 Task: Add an event with the title Sales Team Strategy Review, date '2023/11/22', time 7:00 AM to 9:00 AMand add a description: The Sales Techniques training session is a comprehensive and interactive workshop designed to equip sales professionals with effective strategies, skills, and tactics to enhance their sales performance and achieve greater success in their roles. This session focuses on developing a deep understanding of customer needs, building strong relationships, and closing deals through persuasive and customer-centric approaches.Select event color  Sage . Add location for the event as: 123 Chateau de Chambord, Chambord, France, logged in from the account softage.3@softage.netand send the event invitation to softage.6@softage.net and softage.7@softage.net. Set a reminder for the event Doesn't repeat
Action: Mouse pressed left at (48, 94)
Screenshot: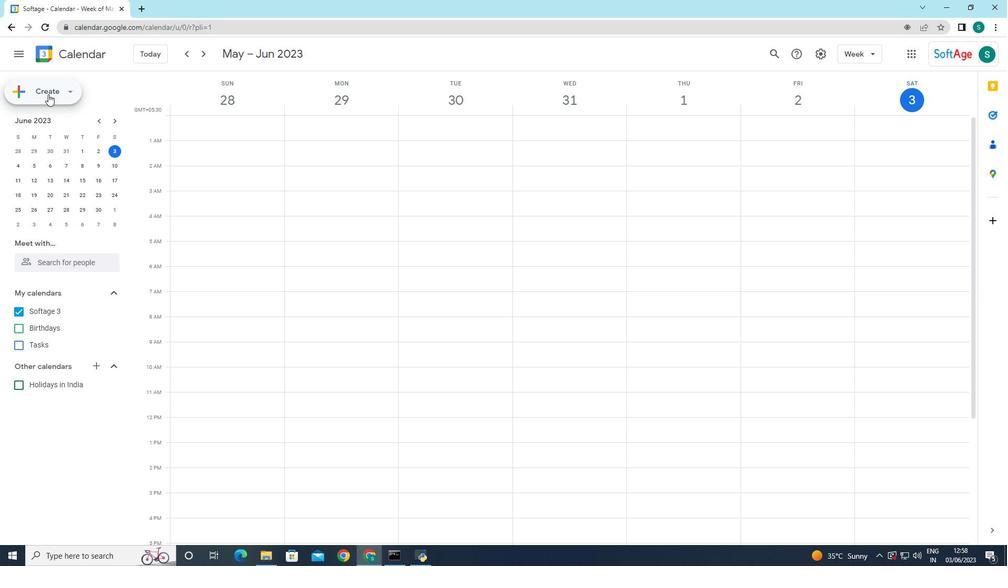 
Action: Mouse moved to (46, 116)
Screenshot: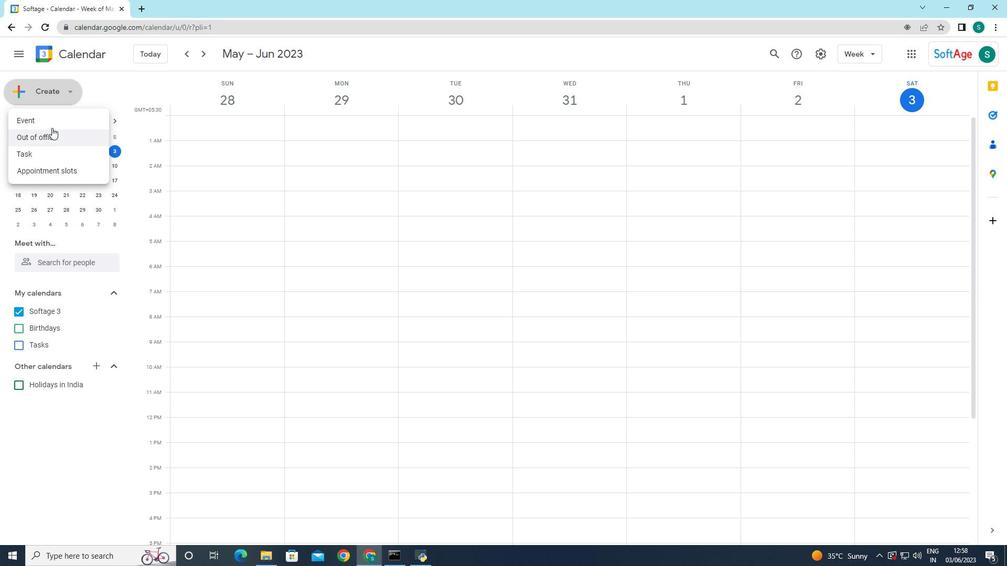 
Action: Mouse pressed left at (46, 116)
Screenshot: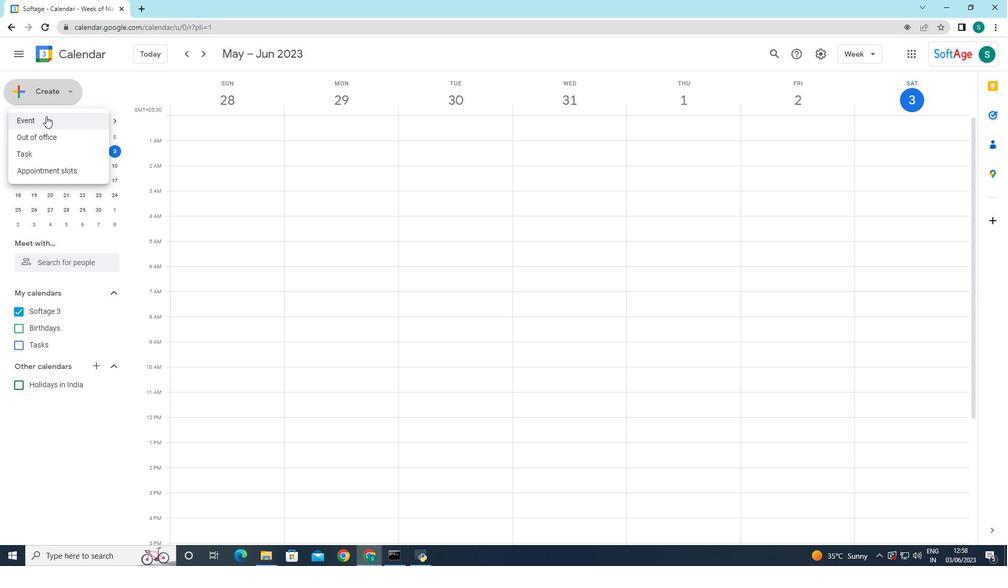 
Action: Mouse moved to (765, 503)
Screenshot: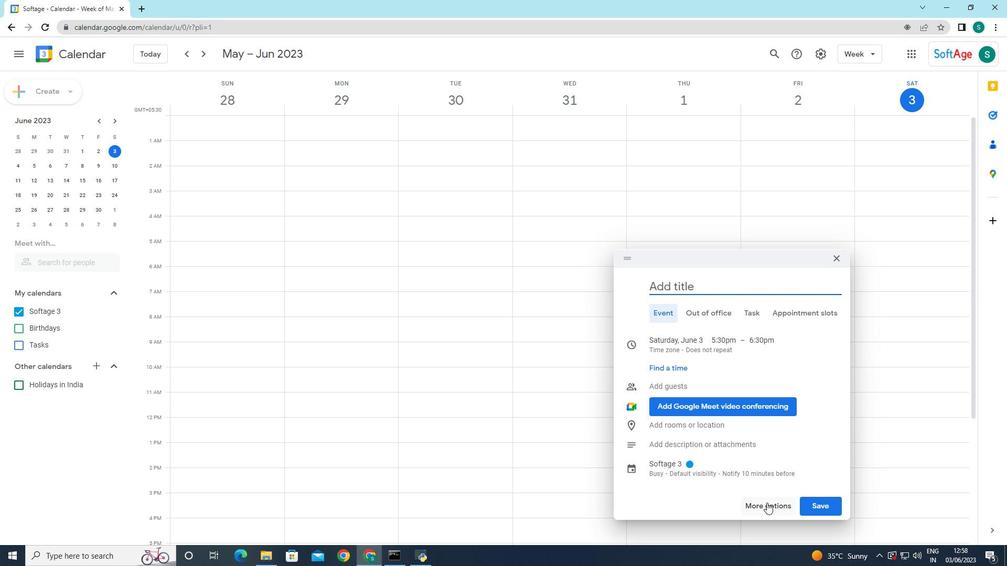 
Action: Mouse pressed left at (765, 503)
Screenshot: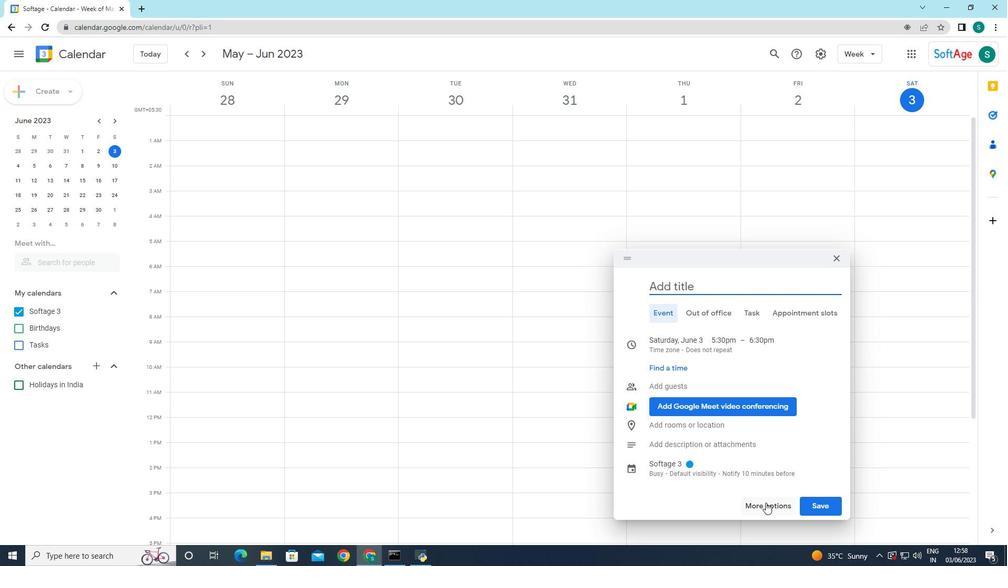 
Action: Mouse moved to (74, 60)
Screenshot: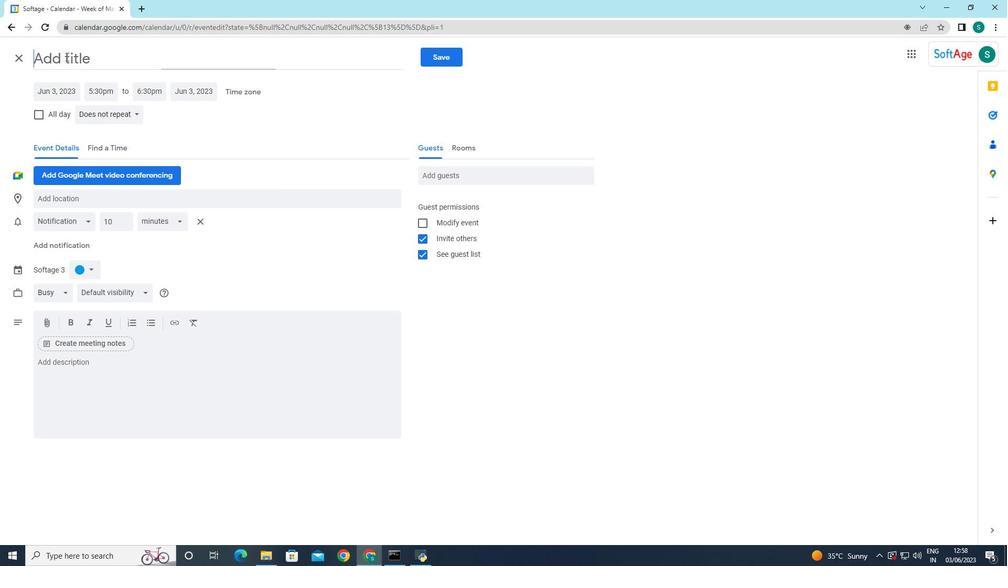 
Action: Mouse pressed left at (74, 60)
Screenshot: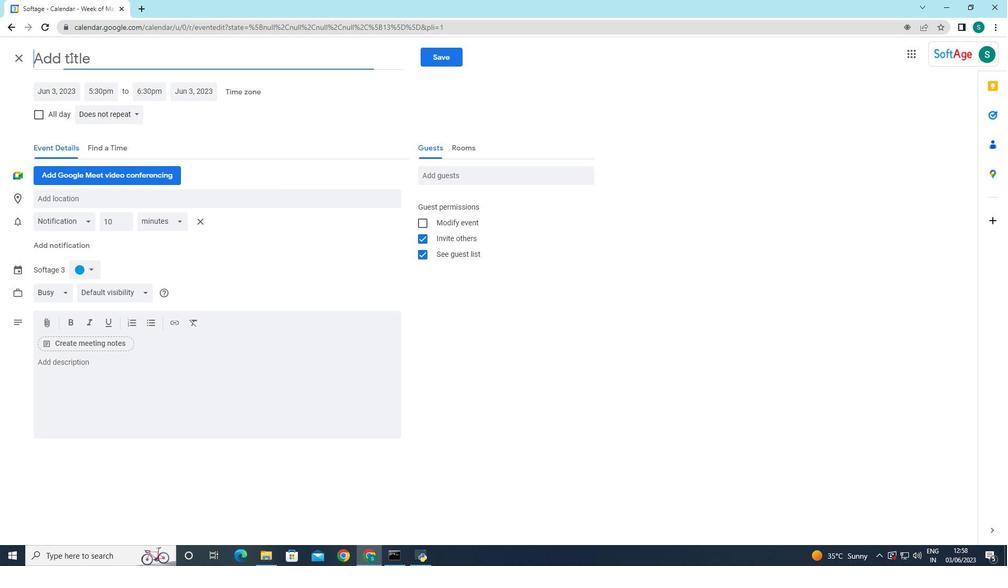 
Action: Mouse moved to (75, 60)
Screenshot: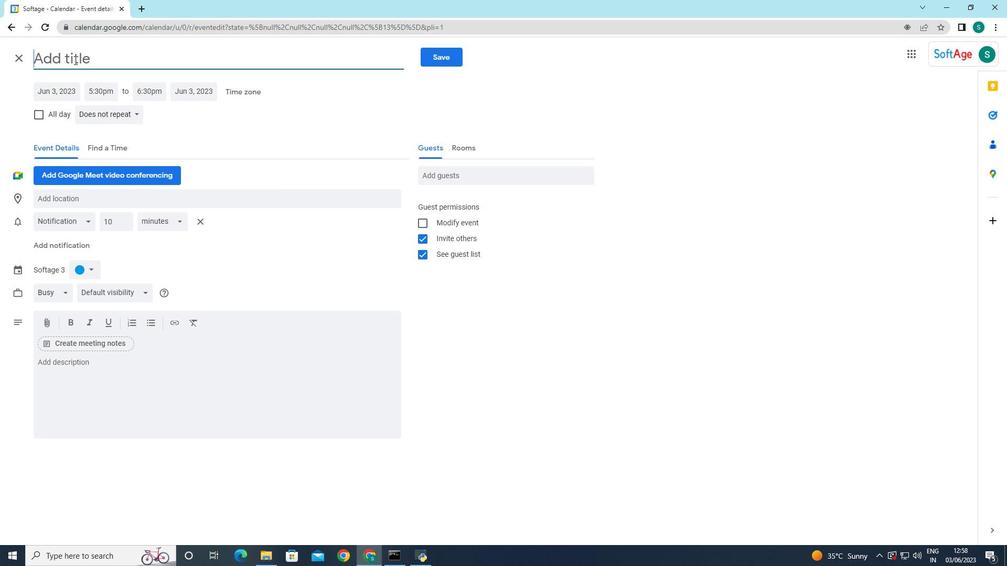 
Action: Key pressed <Key.caps_lock>S<Key.caps_lock>ales<Key.space><Key.caps_lock>TE<Key.backspace><Key.caps_lock>eam<Key.space><Key.caps_lock>ST<Key.backspace><Key.caps_lock>r<Key.backspace>trategy<Key.space><Key.caps_lock>R<Key.caps_lock>eview
Screenshot: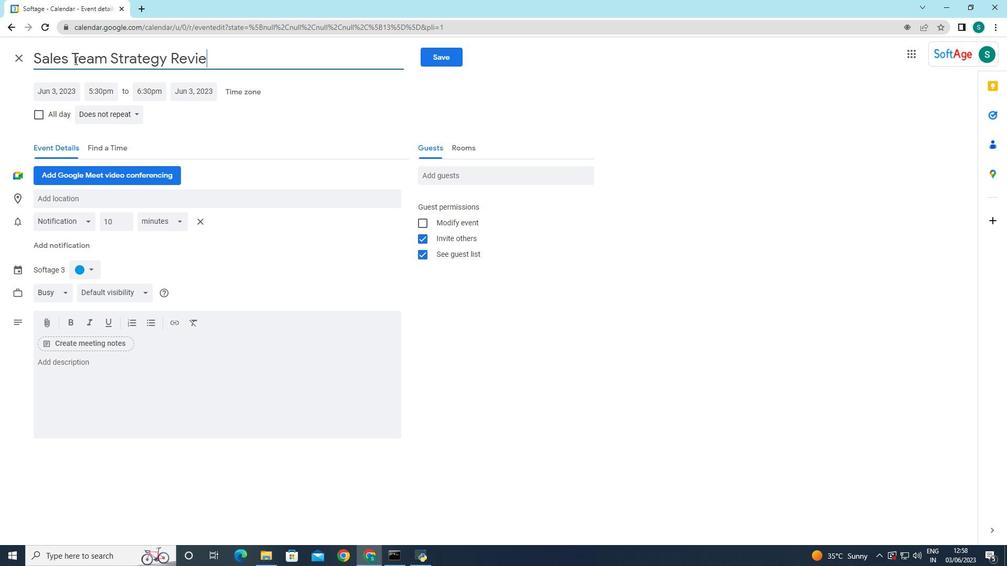 
Action: Mouse moved to (57, 90)
Screenshot: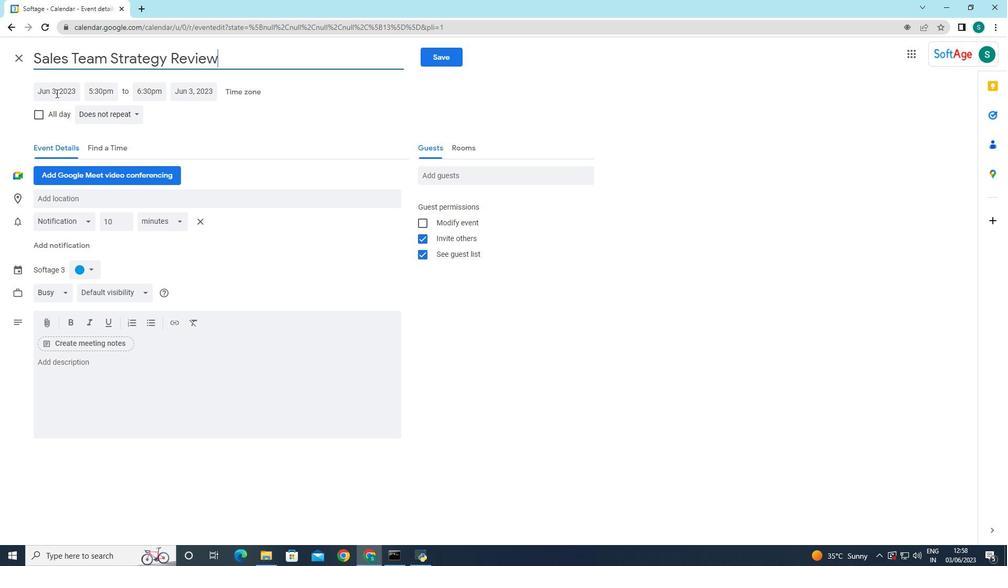 
Action: Mouse pressed left at (57, 90)
Screenshot: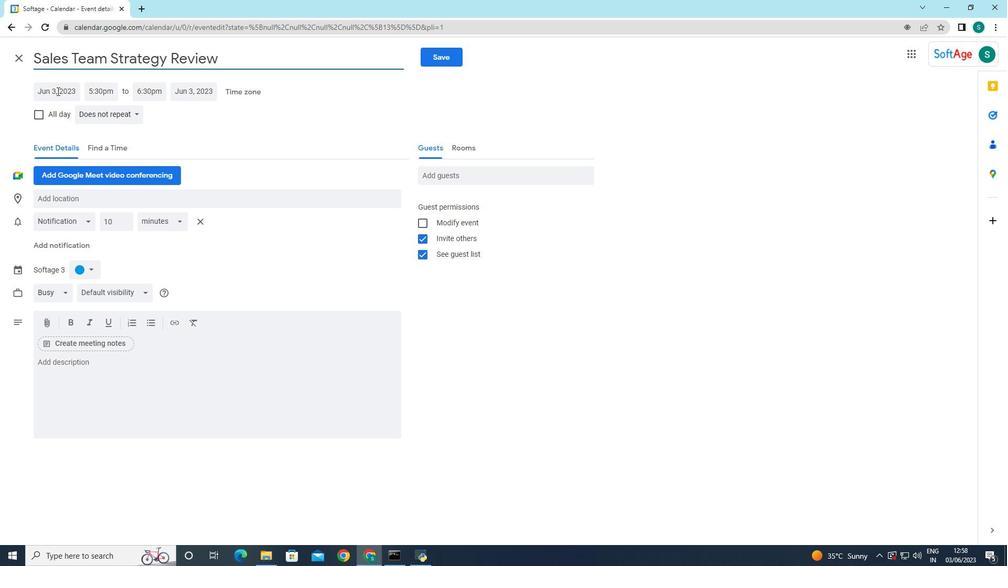 
Action: Mouse moved to (169, 114)
Screenshot: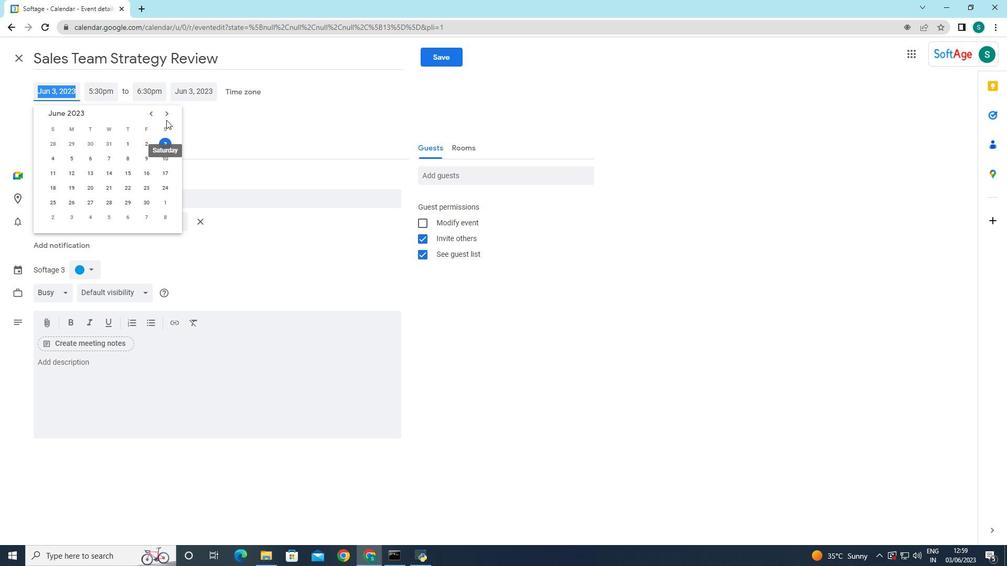 
Action: Mouse pressed left at (169, 114)
Screenshot: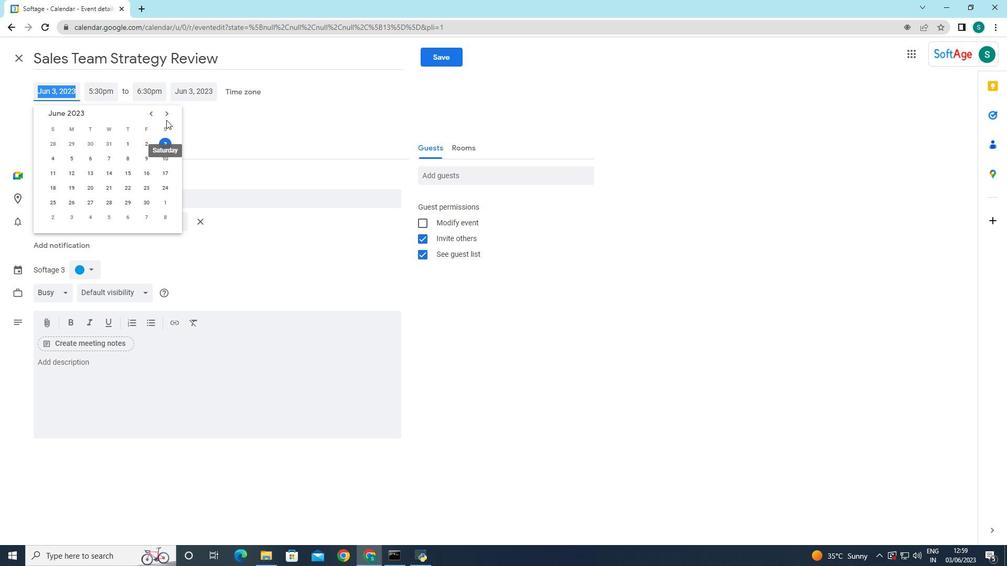 
Action: Mouse pressed left at (169, 114)
Screenshot: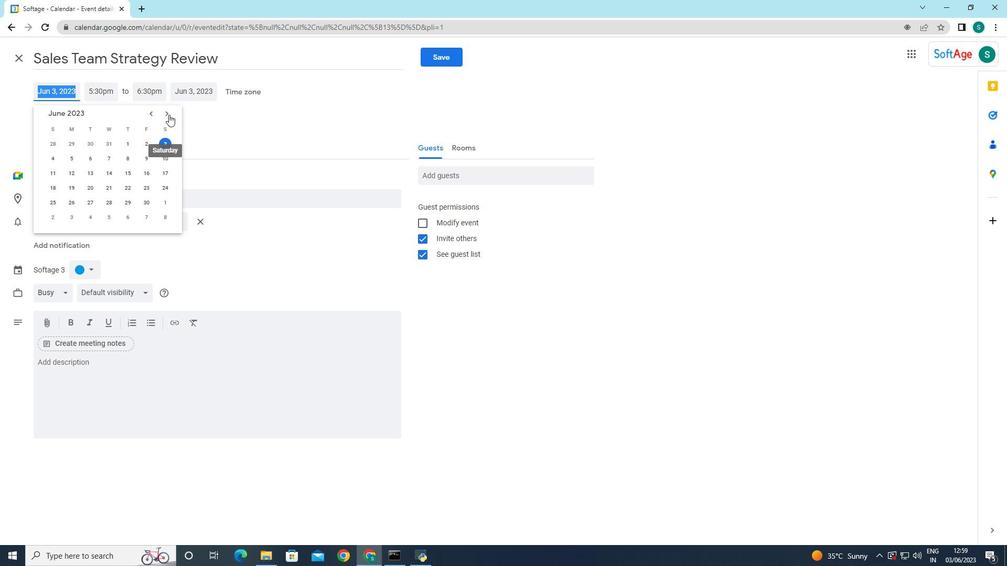 
Action: Mouse pressed left at (169, 114)
Screenshot: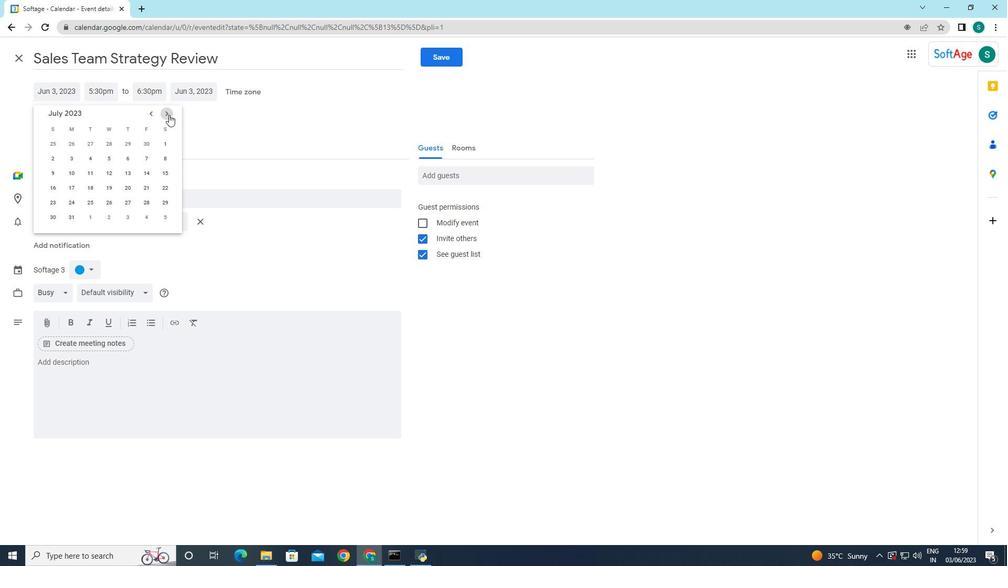 
Action: Mouse pressed left at (169, 114)
Screenshot: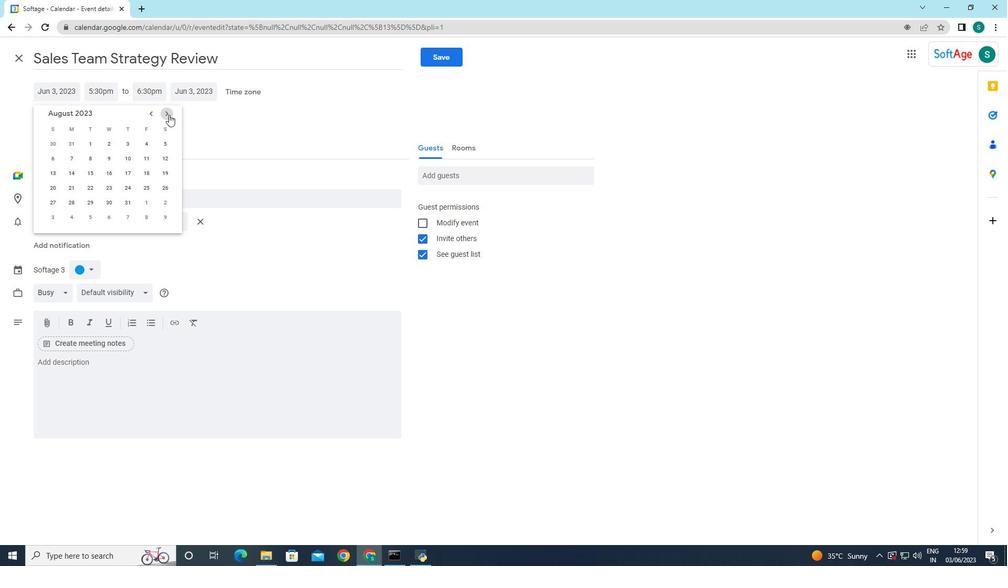 
Action: Mouse moved to (169, 115)
Screenshot: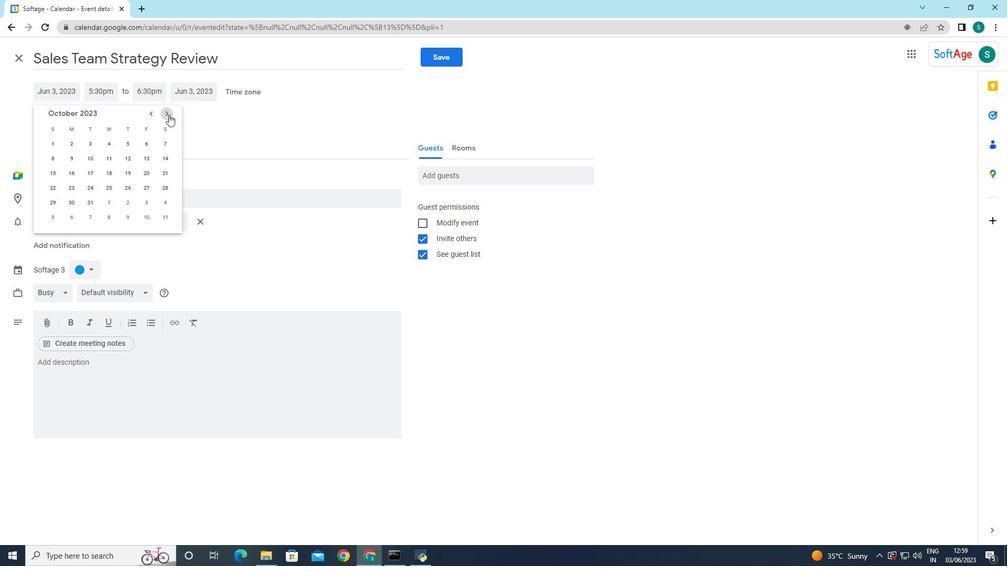 
Action: Mouse pressed left at (169, 115)
Screenshot: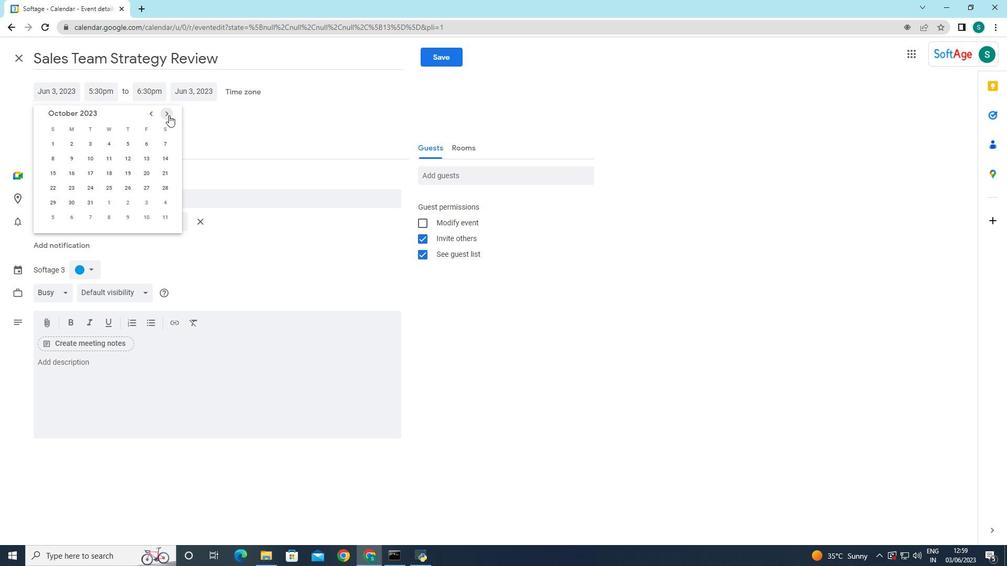 
Action: Mouse moved to (111, 187)
Screenshot: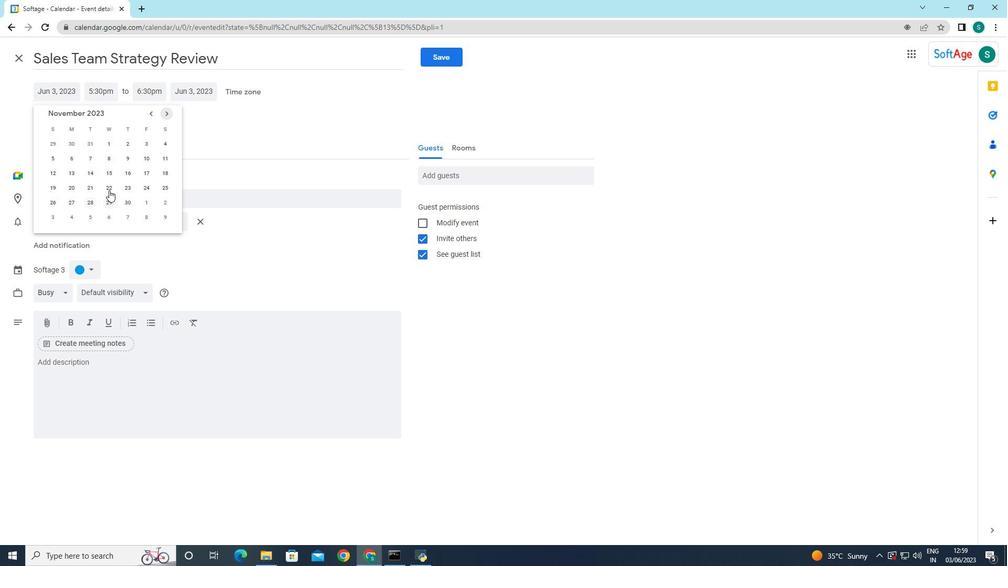 
Action: Mouse pressed left at (111, 187)
Screenshot: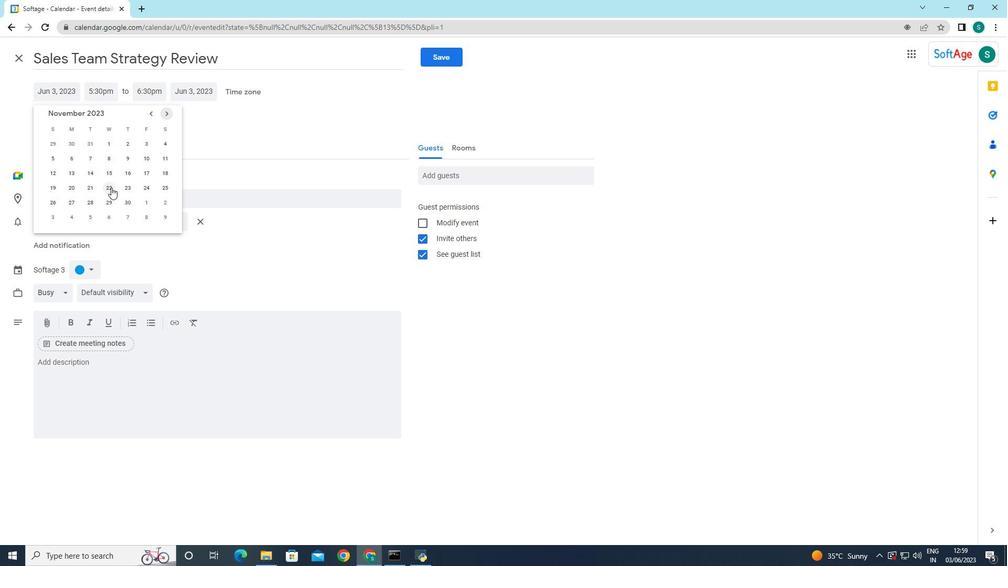 
Action: Mouse moved to (112, 92)
Screenshot: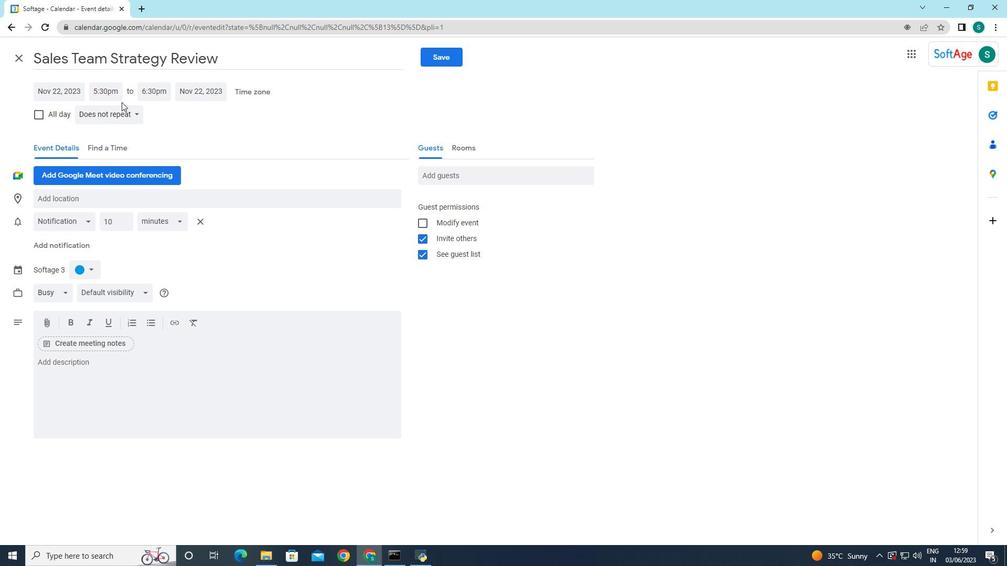 
Action: Mouse pressed left at (112, 92)
Screenshot: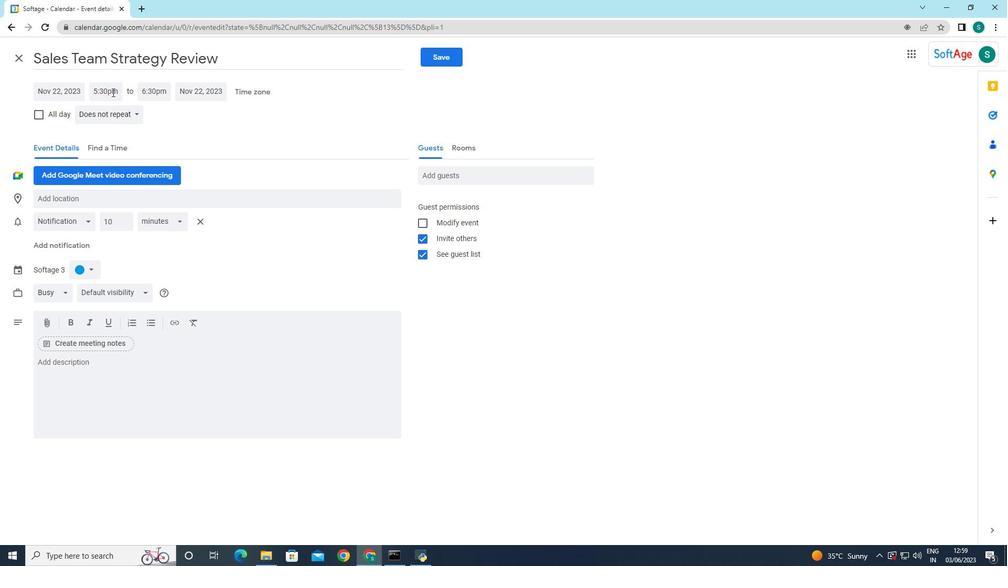 
Action: Mouse moved to (129, 182)
Screenshot: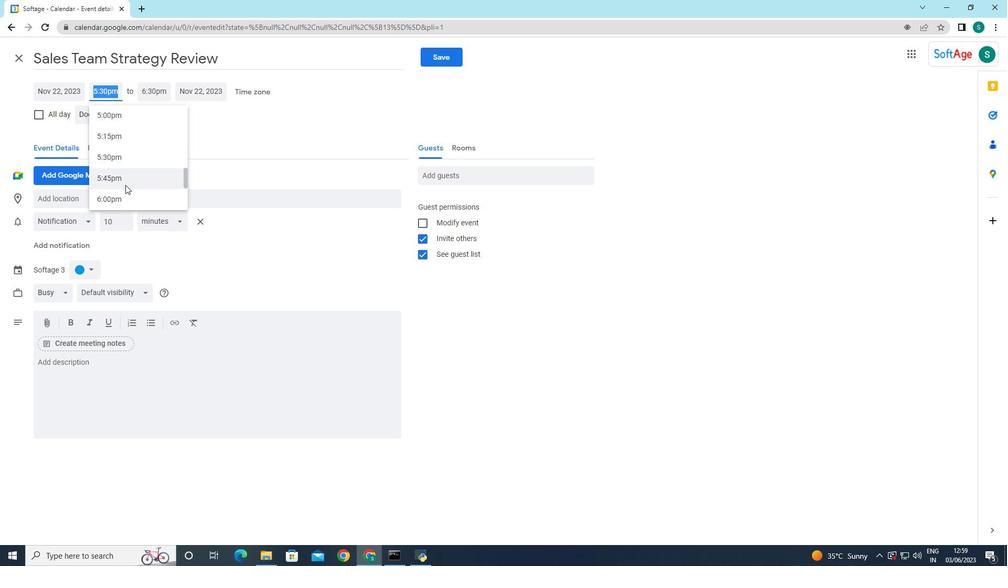 
Action: Mouse scrolled (129, 183) with delta (0, 0)
Screenshot: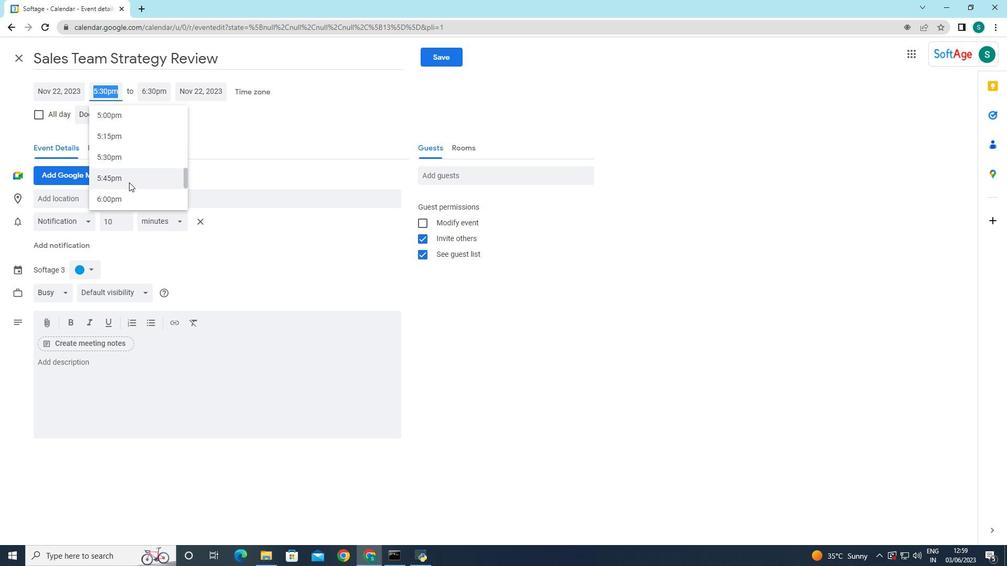 
Action: Mouse scrolled (129, 183) with delta (0, 0)
Screenshot: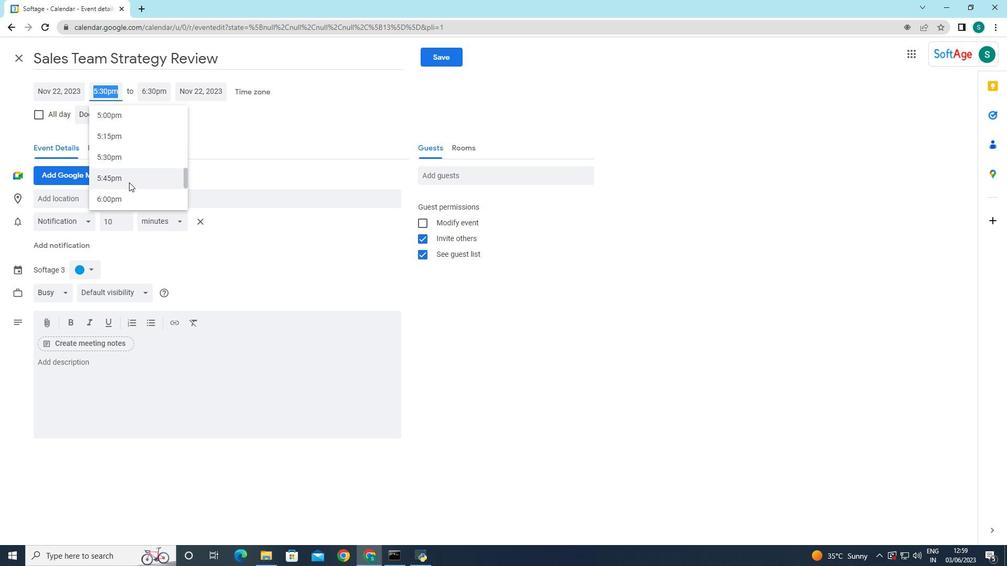 
Action: Mouse moved to (129, 181)
Screenshot: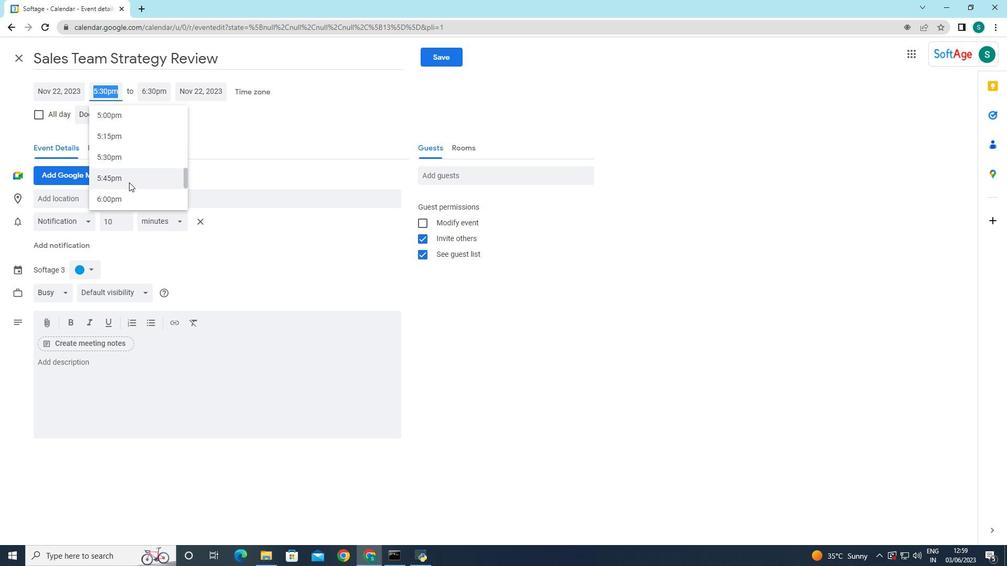 
Action: Mouse scrolled (129, 181) with delta (0, 0)
Screenshot: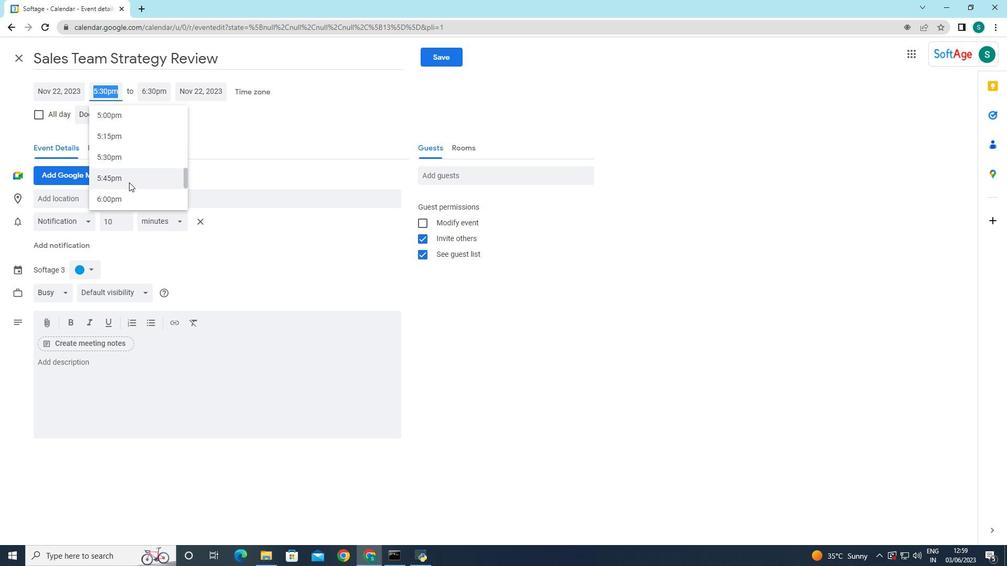 
Action: Mouse moved to (126, 169)
Screenshot: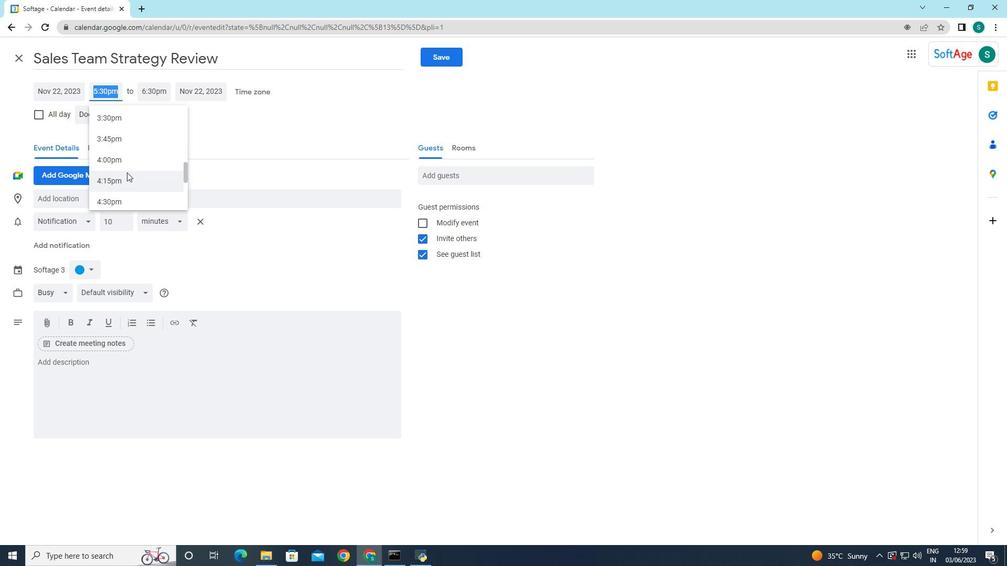 
Action: Mouse scrolled (126, 170) with delta (0, 0)
Screenshot: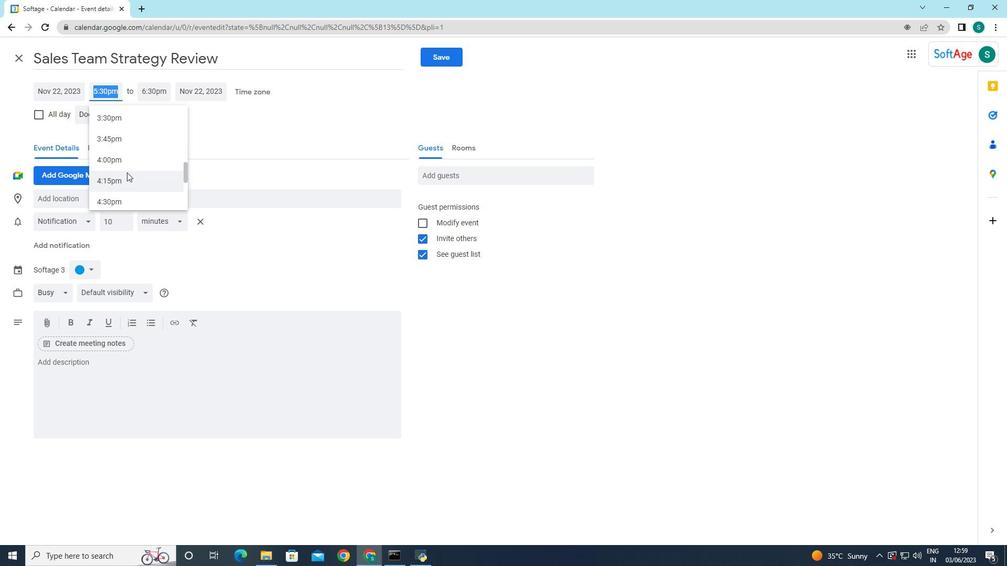 
Action: Mouse scrolled (126, 170) with delta (0, 0)
Screenshot: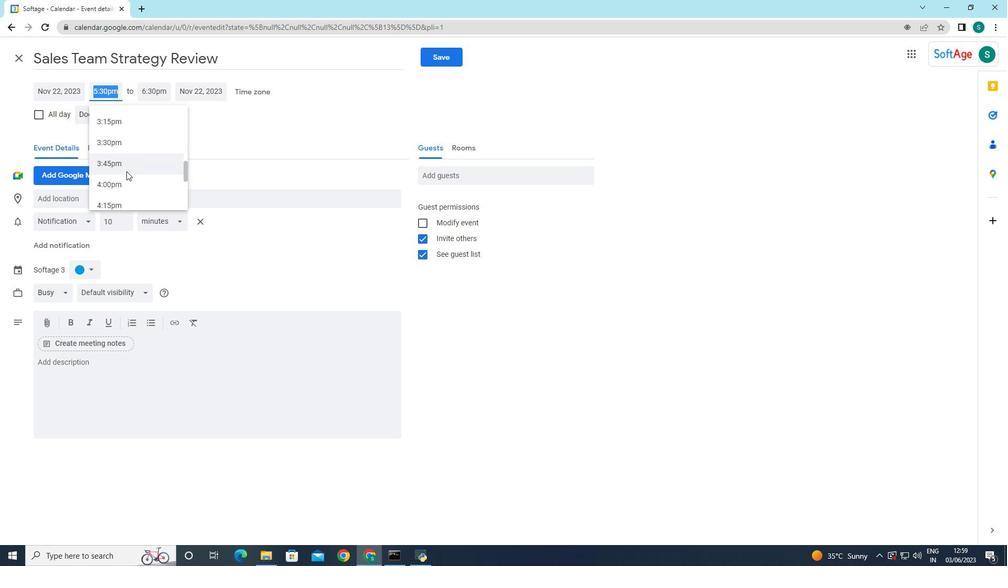 
Action: Mouse scrolled (126, 170) with delta (0, 0)
Screenshot: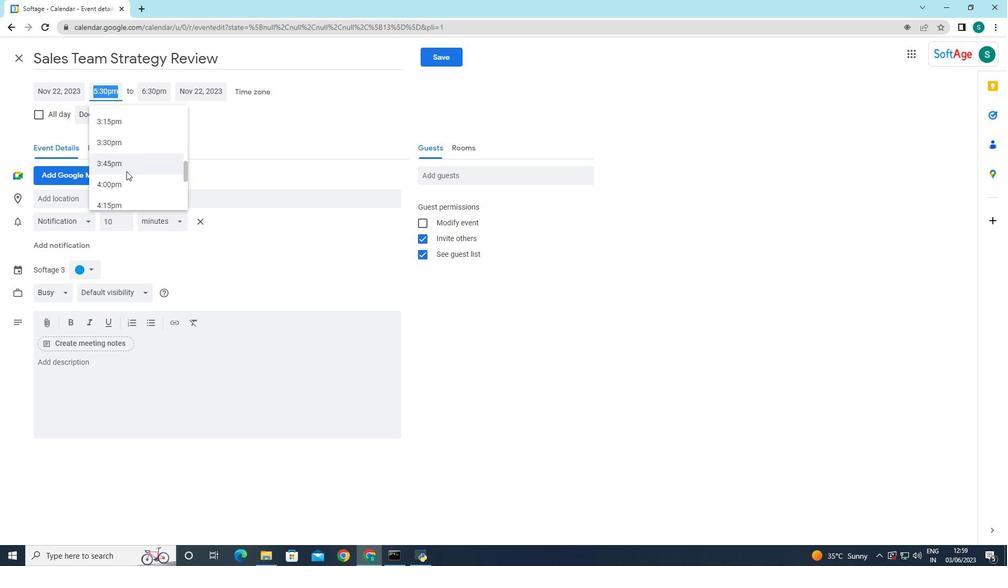 
Action: Mouse scrolled (126, 170) with delta (0, 0)
Screenshot: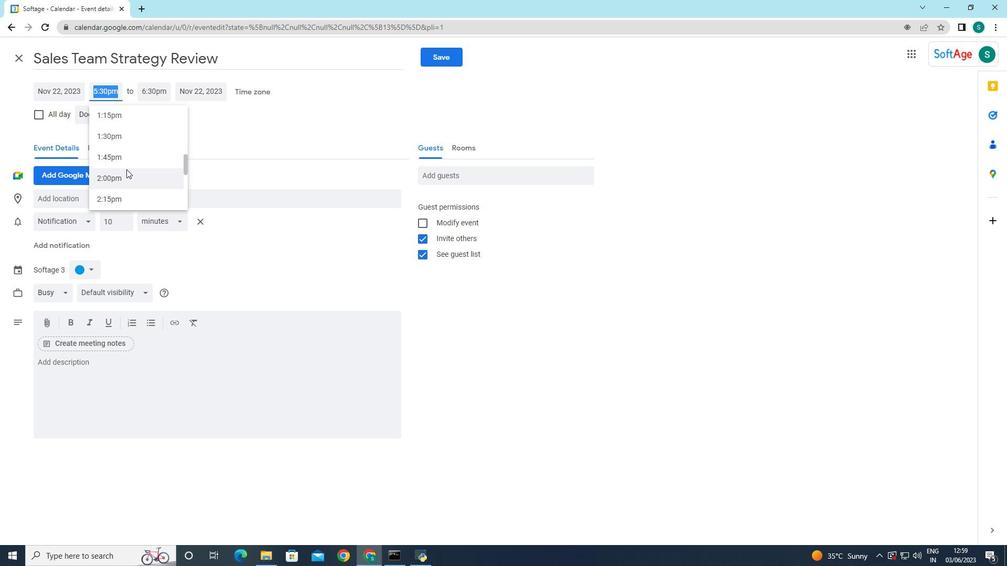 
Action: Mouse scrolled (126, 170) with delta (0, 0)
Screenshot: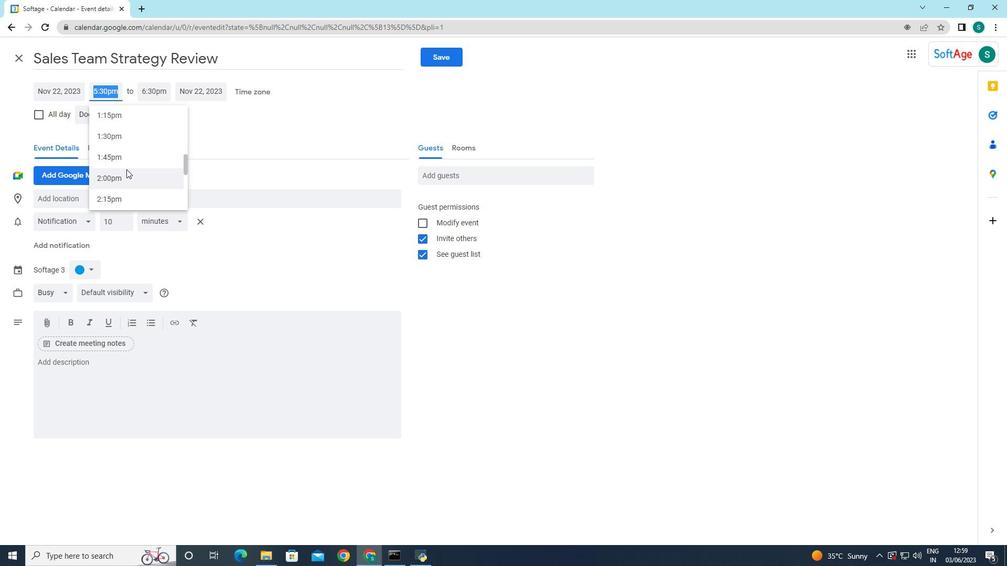 
Action: Mouse scrolled (126, 170) with delta (0, 0)
Screenshot: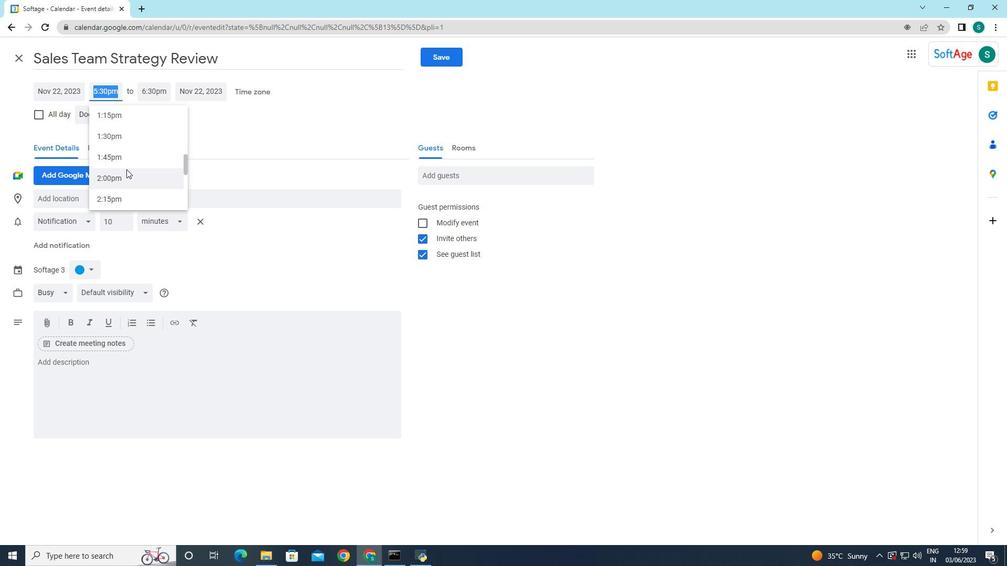 
Action: Mouse scrolled (126, 170) with delta (0, 0)
Screenshot: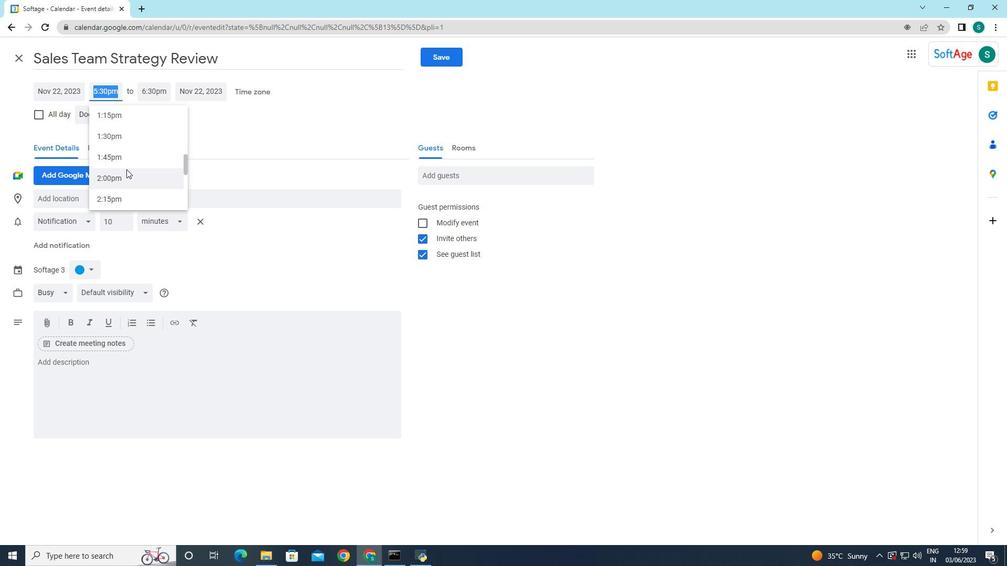 
Action: Mouse scrolled (126, 170) with delta (0, 0)
Screenshot: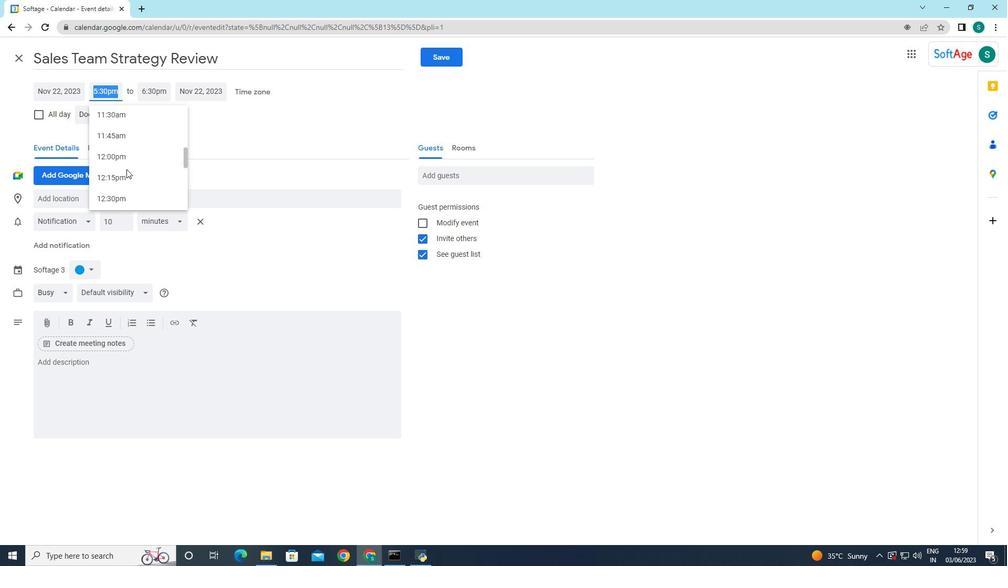 
Action: Mouse scrolled (126, 170) with delta (0, 0)
Screenshot: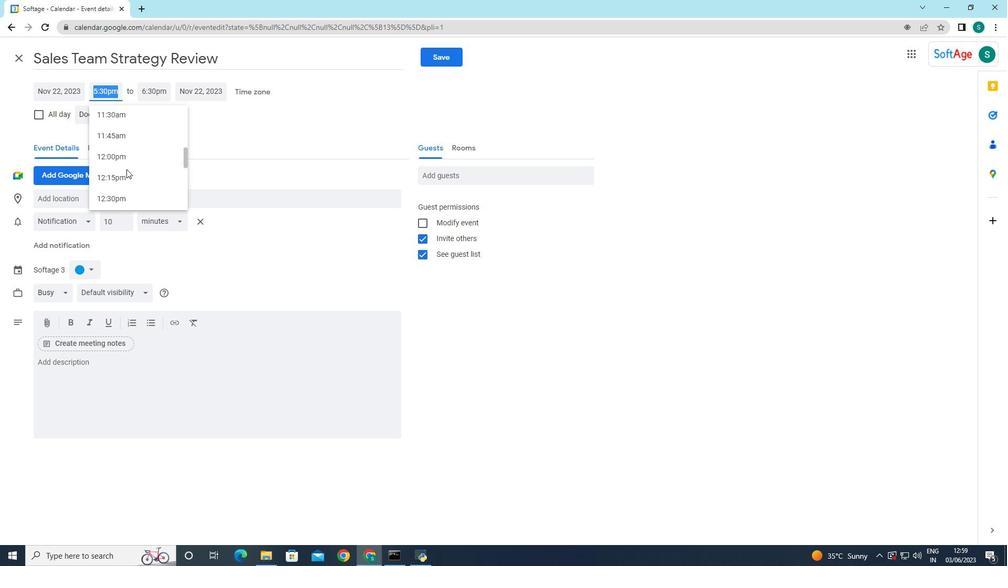 
Action: Mouse scrolled (126, 170) with delta (0, 0)
Screenshot: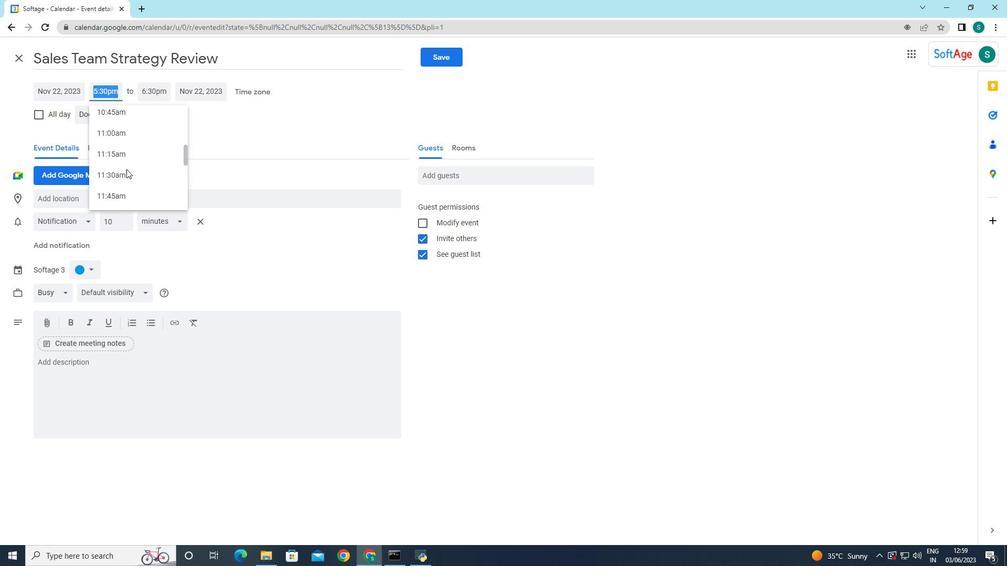 
Action: Mouse moved to (120, 165)
Screenshot: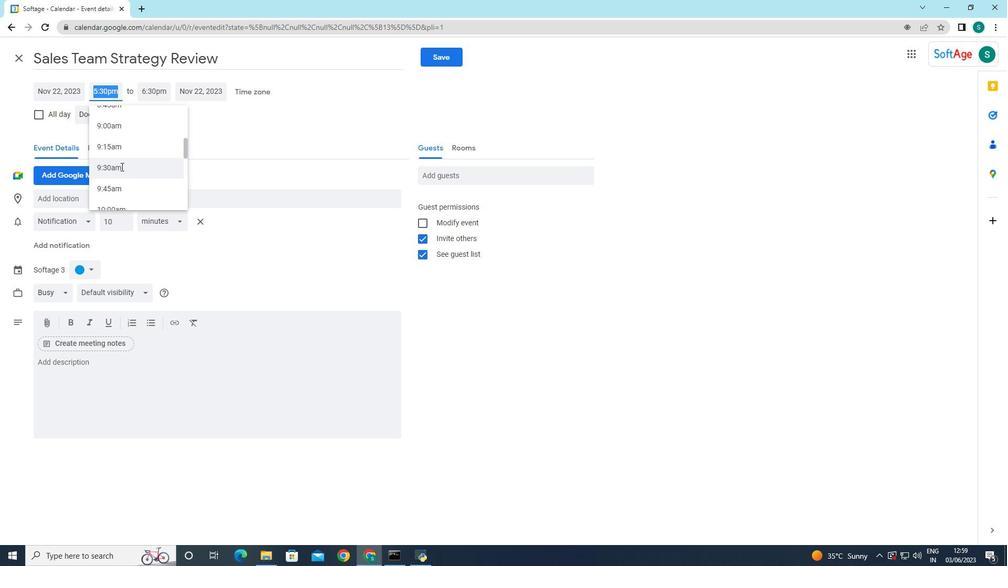 
Action: Mouse scrolled (120, 165) with delta (0, 0)
Screenshot: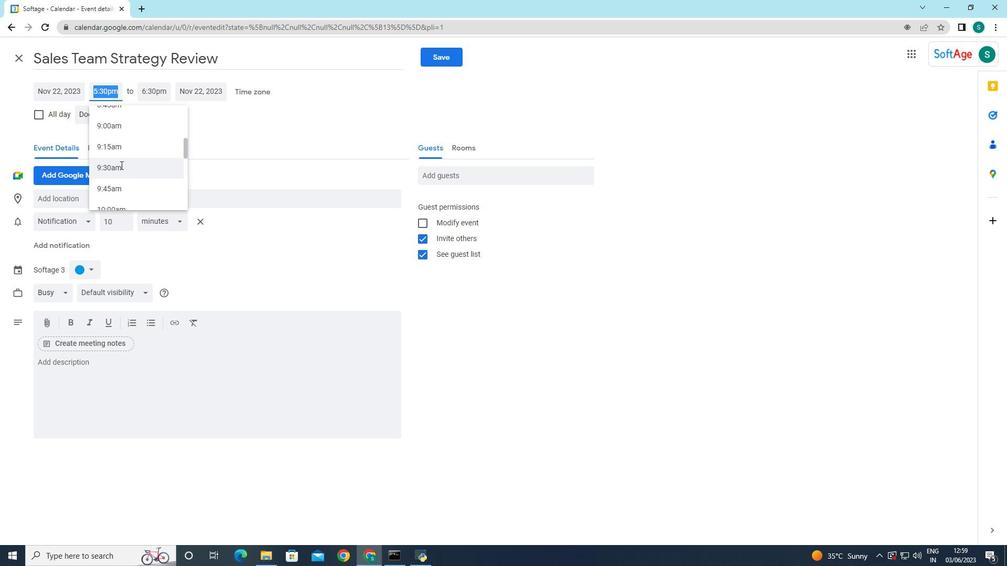 
Action: Mouse scrolled (120, 165) with delta (0, 0)
Screenshot: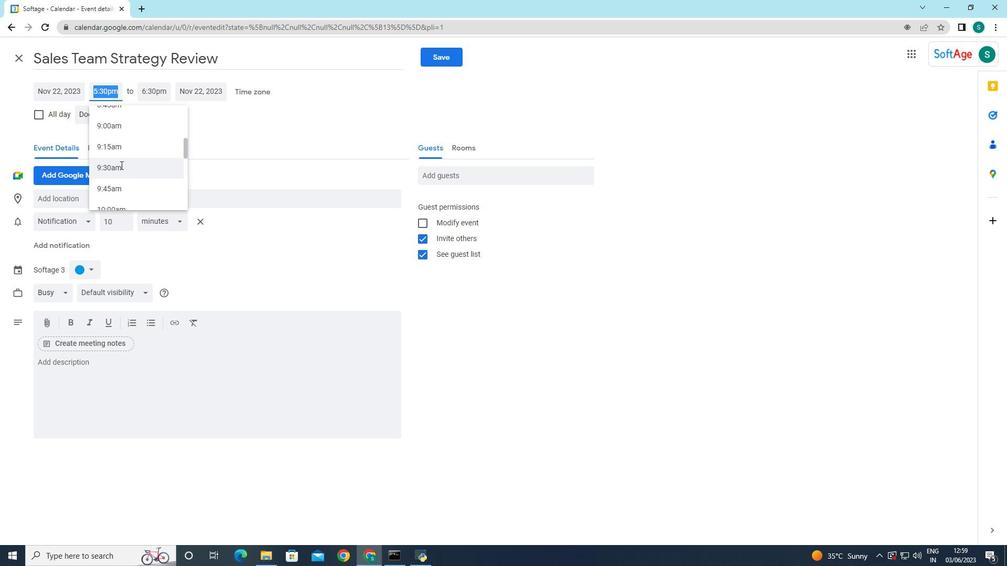 
Action: Mouse moved to (113, 149)
Screenshot: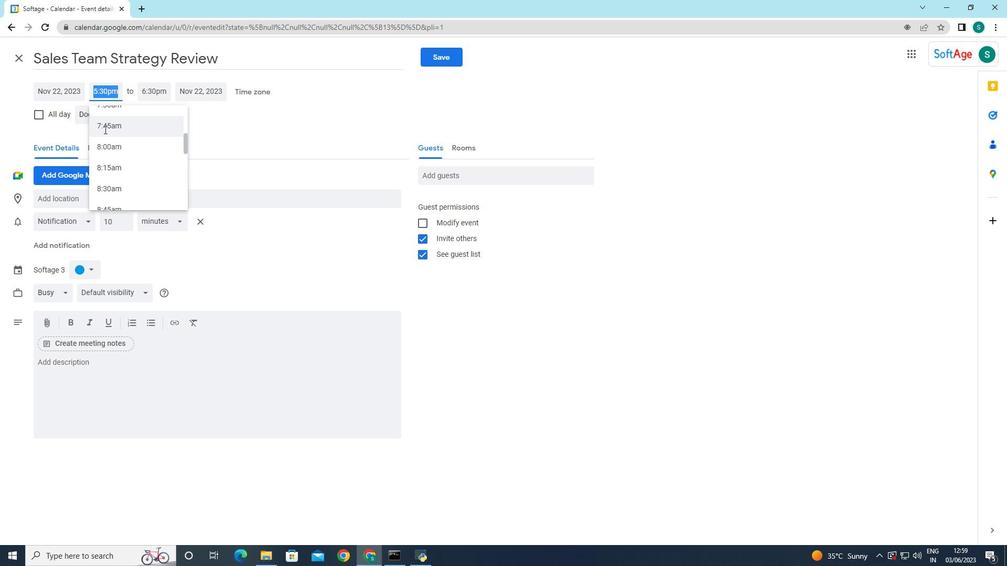 
Action: Mouse scrolled (104, 130) with delta (0, 0)
Screenshot: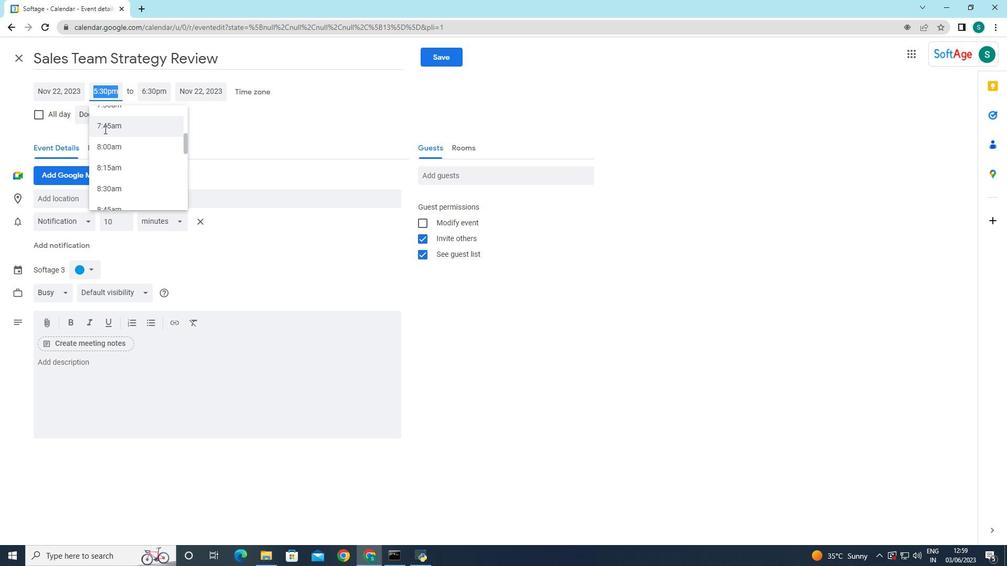 
Action: Mouse moved to (113, 149)
Screenshot: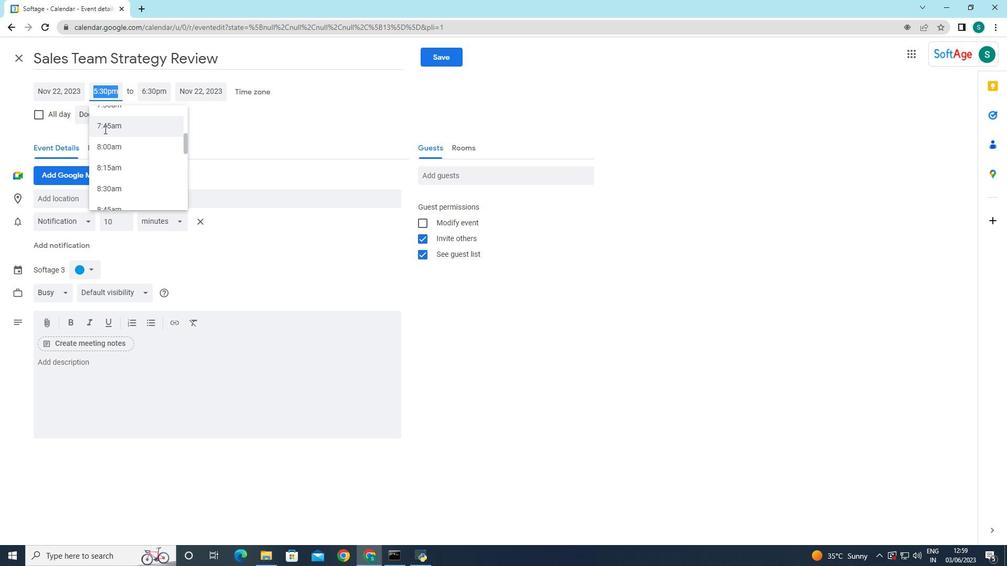 
Action: Mouse scrolled (104, 130) with delta (0, 0)
Screenshot: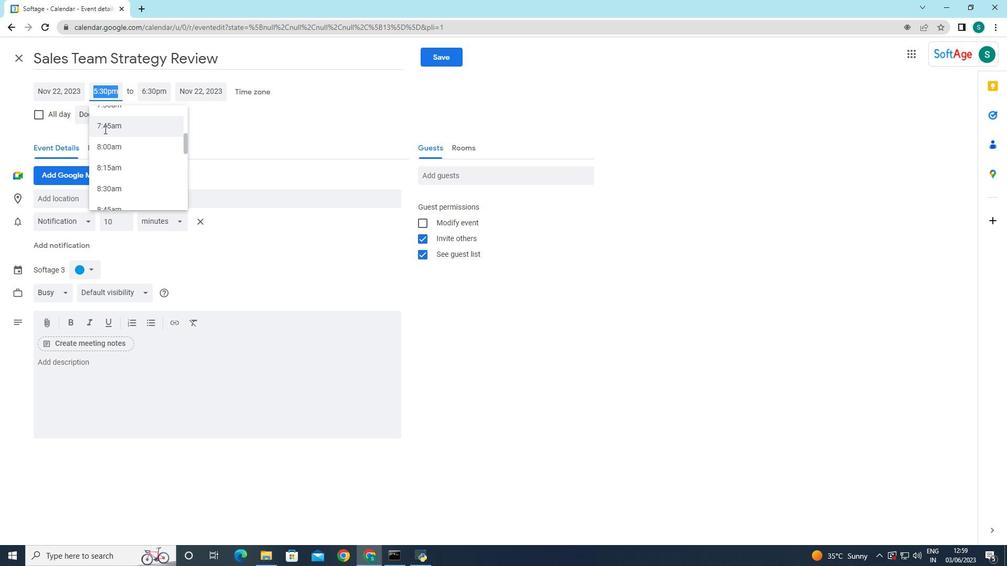 
Action: Mouse moved to (114, 145)
Screenshot: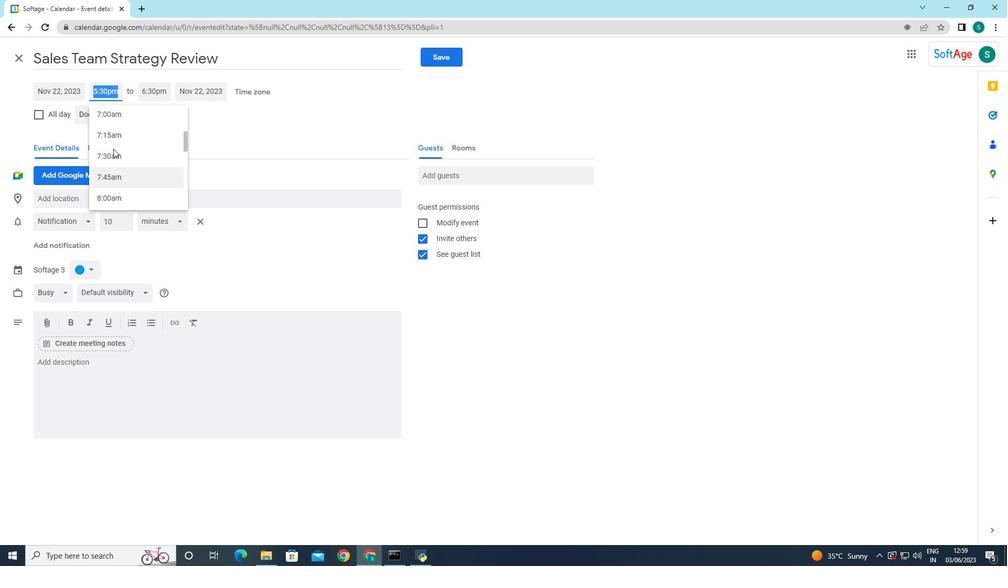 
Action: Mouse scrolled (114, 145) with delta (0, 0)
Screenshot: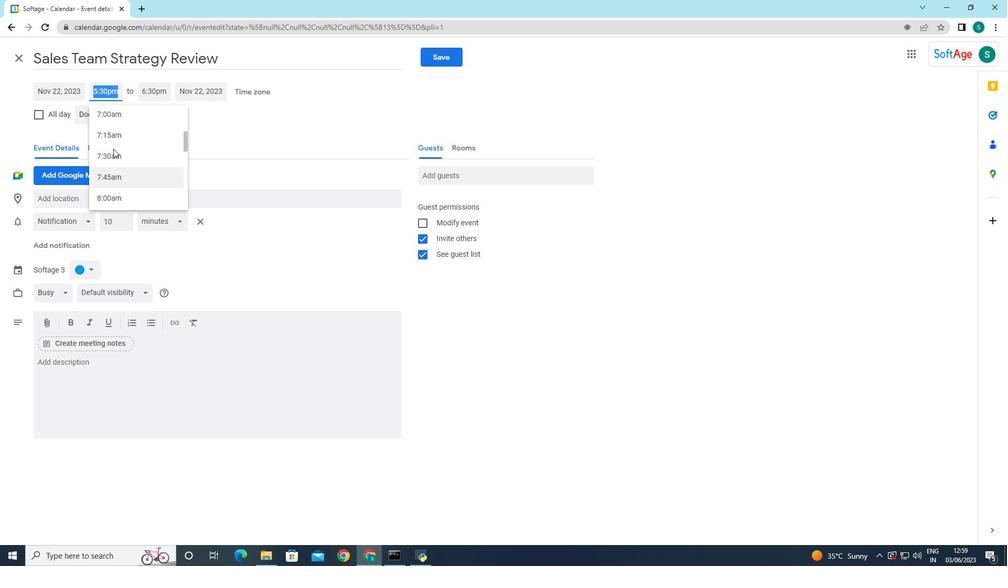 
Action: Mouse moved to (114, 172)
Screenshot: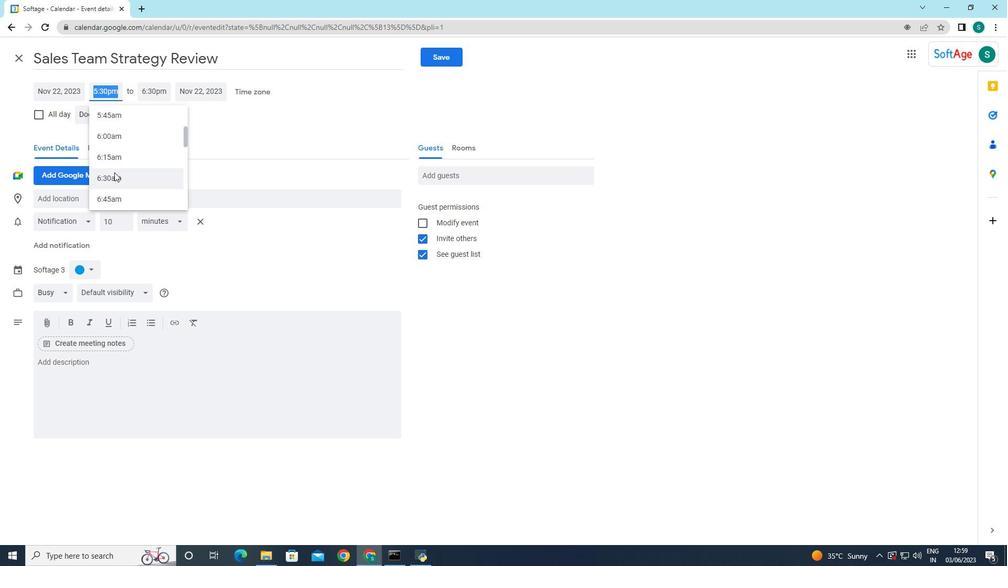 
Action: Mouse scrolled (114, 172) with delta (0, 0)
Screenshot: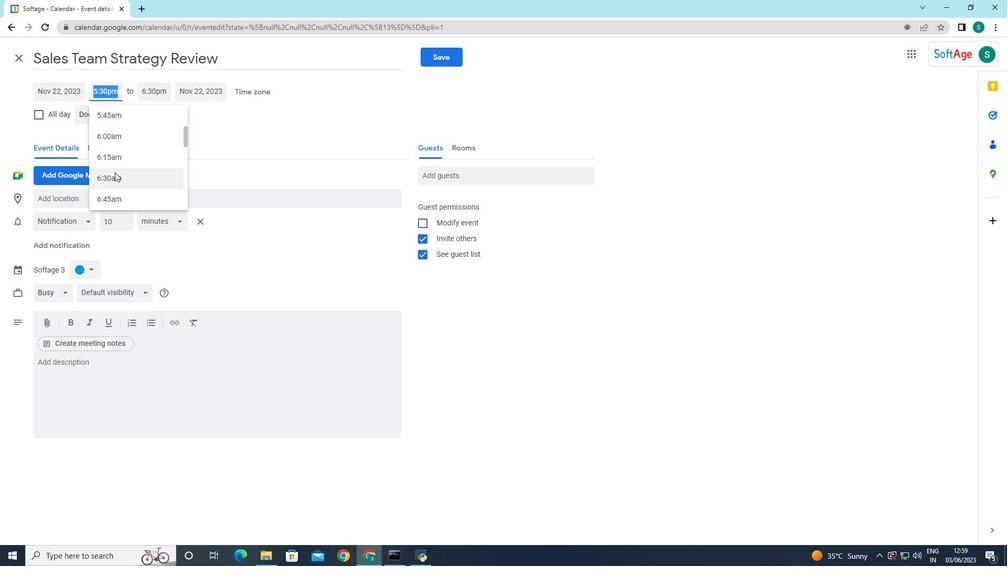 
Action: Mouse moved to (114, 171)
Screenshot: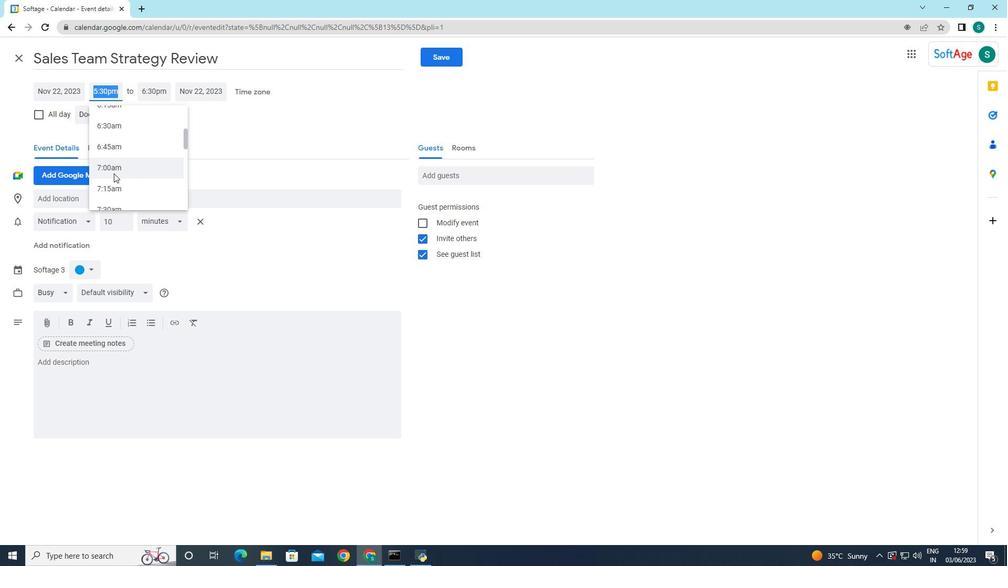 
Action: Mouse pressed left at (114, 171)
Screenshot: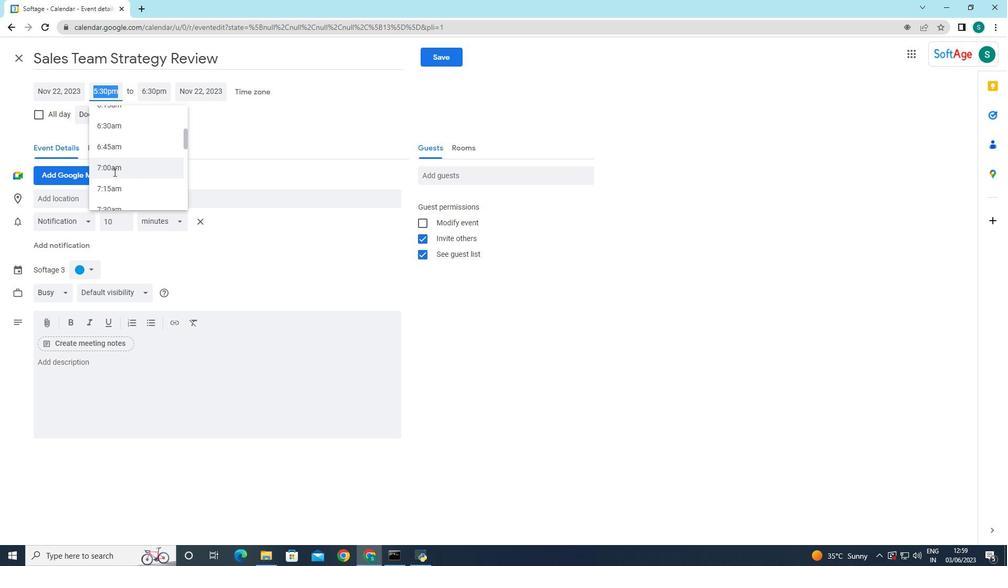 
Action: Mouse moved to (148, 87)
Screenshot: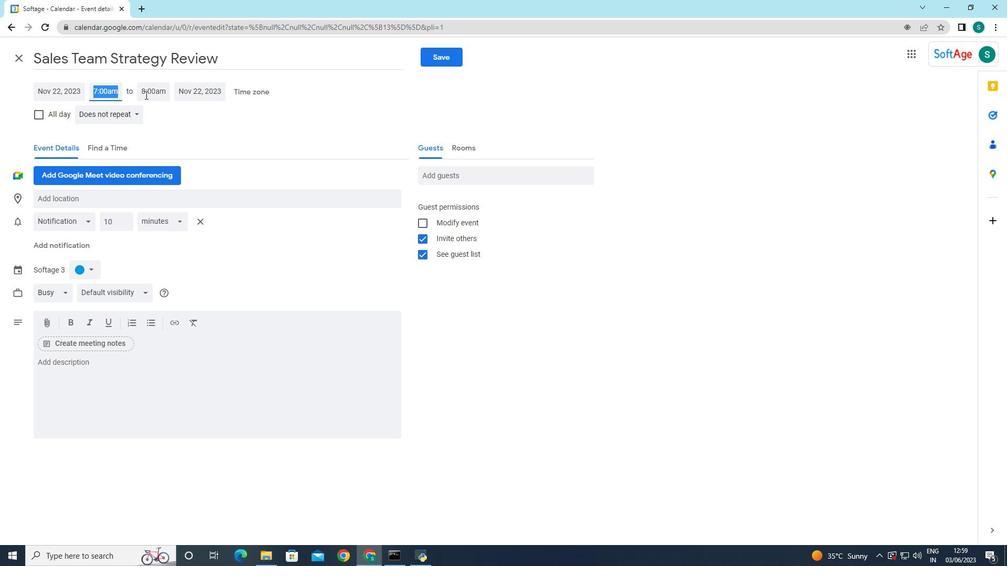
Action: Mouse pressed left at (148, 87)
Screenshot: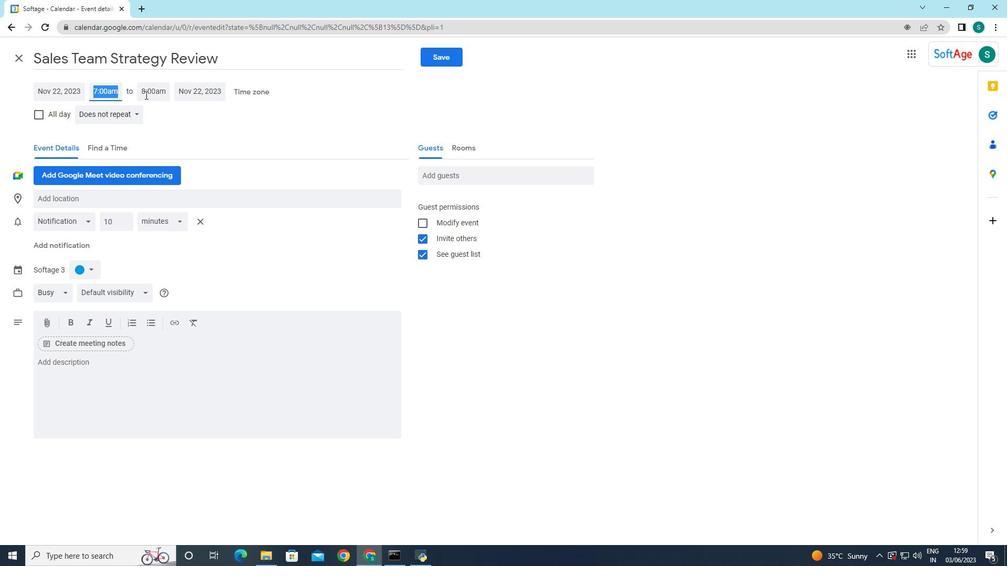 
Action: Mouse moved to (159, 201)
Screenshot: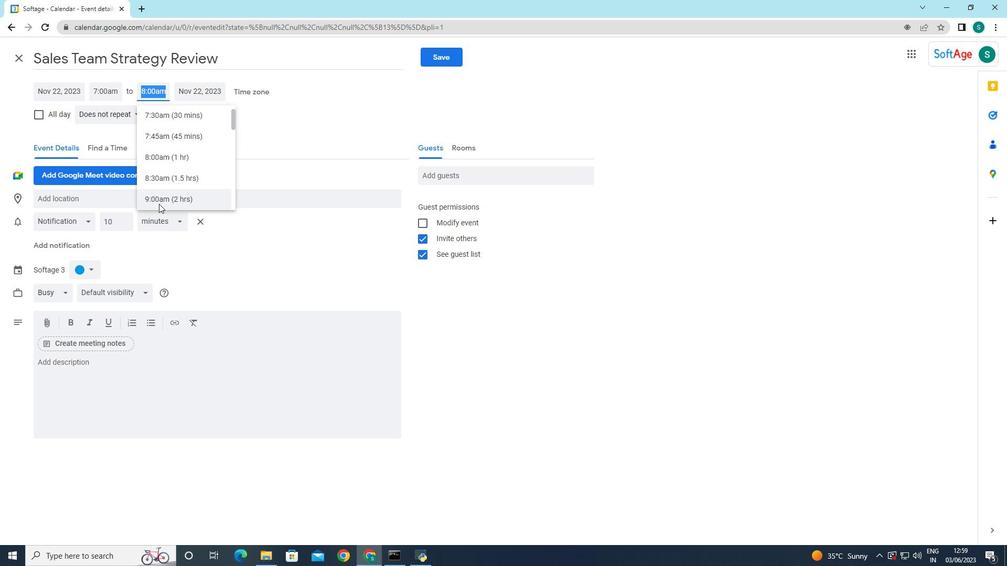 
Action: Mouse pressed left at (159, 201)
Screenshot: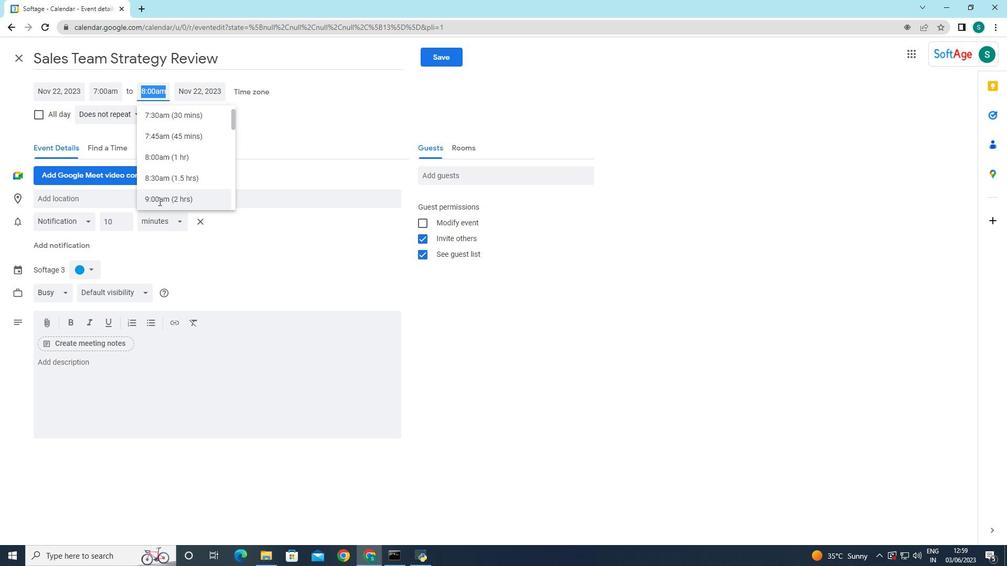 
Action: Mouse moved to (211, 127)
Screenshot: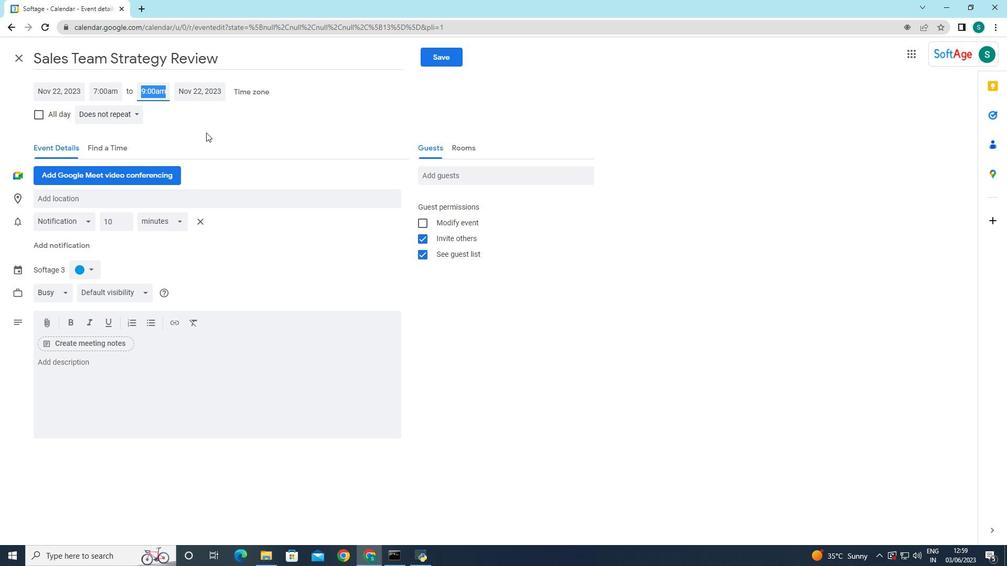 
Action: Mouse pressed left at (211, 127)
Screenshot: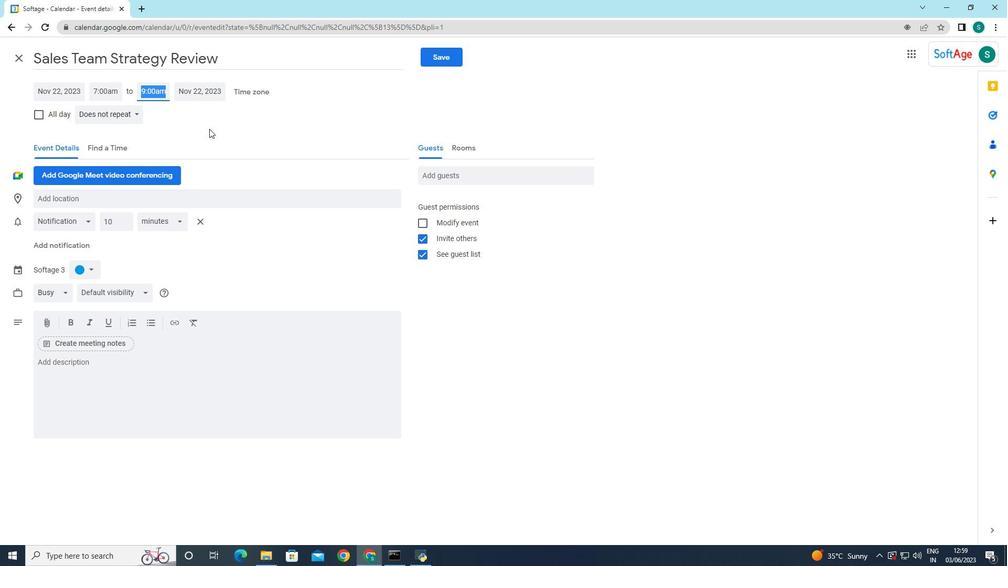 
Action: Mouse moved to (69, 366)
Screenshot: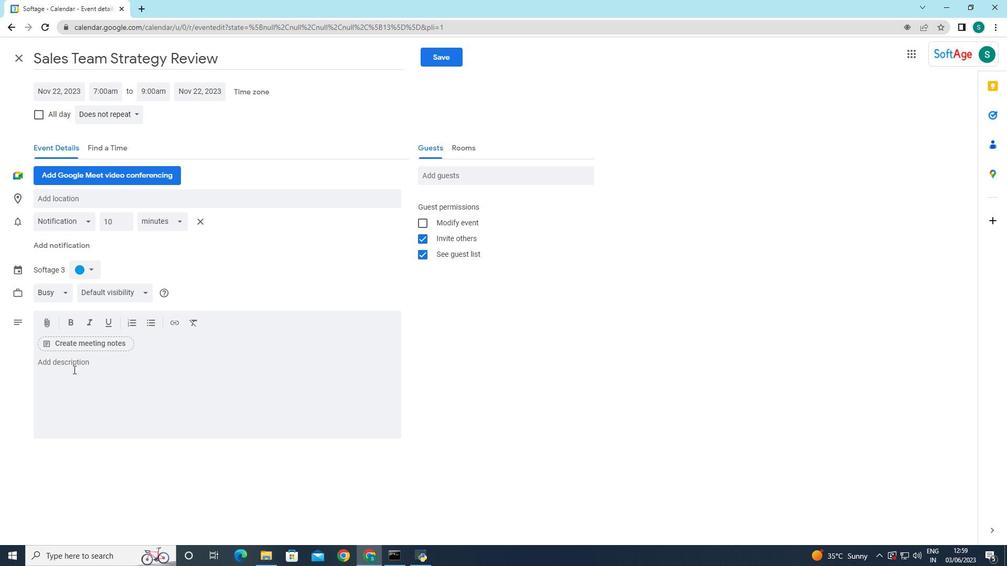 
Action: Mouse pressed left at (69, 366)
Screenshot: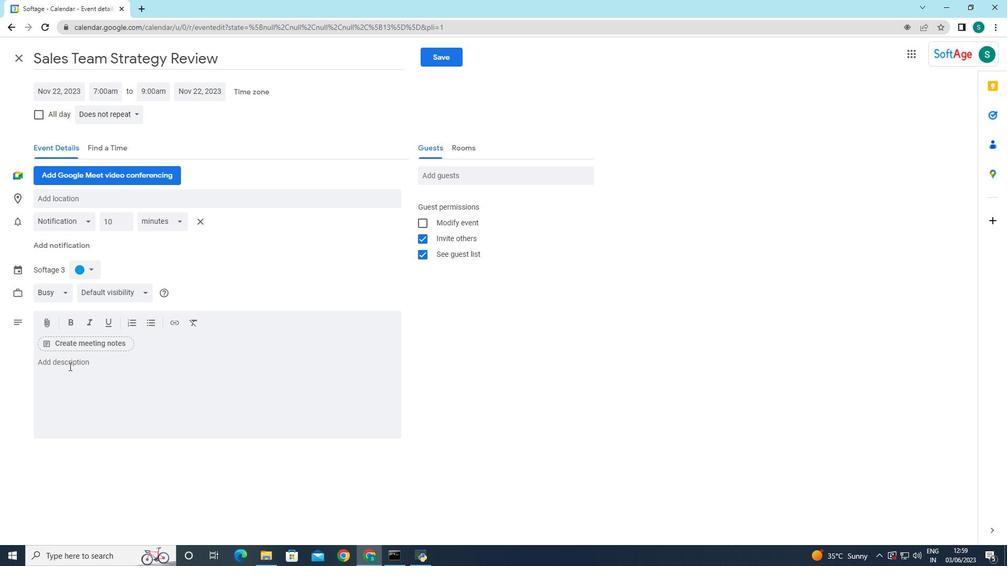 
Action: Key pressed <Key.caps_lock>T<Key.caps_lock>he<Key.space><Key.caps_lock>SALES<Key.space><Key.caps_lock>techn<Key.backspace><Key.backspace><Key.backspace><Key.backspace><Key.backspace><Key.backspace><Key.backspace><Key.backspace><Key.backspace><Key.backspace><Key.caps_lock>AL<Key.backspace><Key.backspace><Key.caps_lock>ales<Key.space><Key.caps_lock>T<Key.caps_lock>echniques<Key.space>training<Key.space>session<Key.space>is<Key.space>a<Key.space>comprehensive<Key.space>and<Key.space>interactive<Key.space>workshop<Key.space>designed<Key.space>to<Key.space>equip<Key.space>sales<Key.space>professionals<Key.space>with<Key.space>effective<Key.space>strategies,<Key.space>skik<Key.backspace>lls,<Key.space>and<Key.space>tactics<Key.space>to<Key.space>enhance<Key.space>their<Key.space>sales<Key.space>performance<Key.space>and<Key.space>achieven<Key.space><Key.backspace><Key.backspace><Key.space>greater<Key.space>succedd<Key.space>in<Key.space>their<Key.space>roles<Key.space><Key.backspace>.<Key.space>
Screenshot: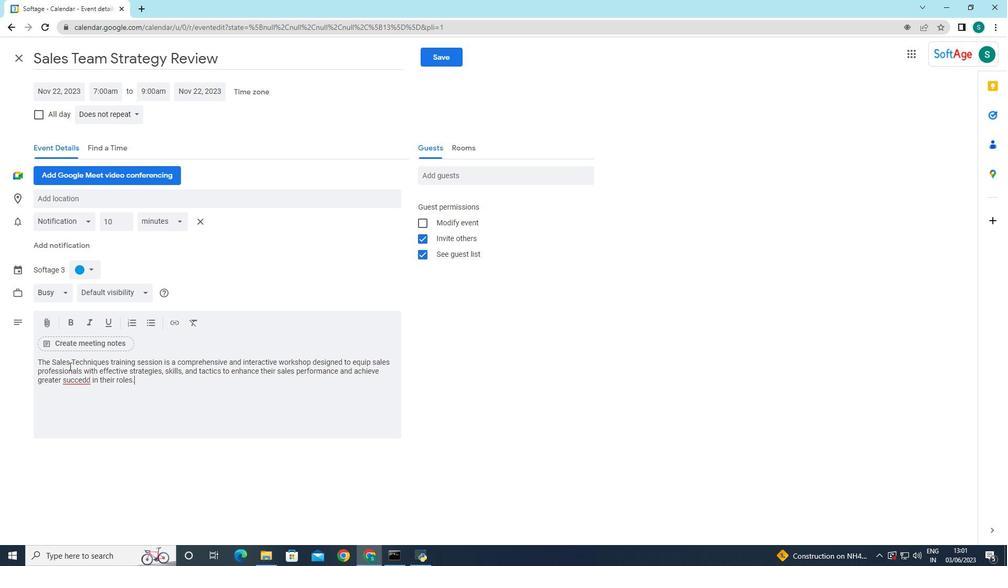 
Action: Mouse moved to (82, 377)
Screenshot: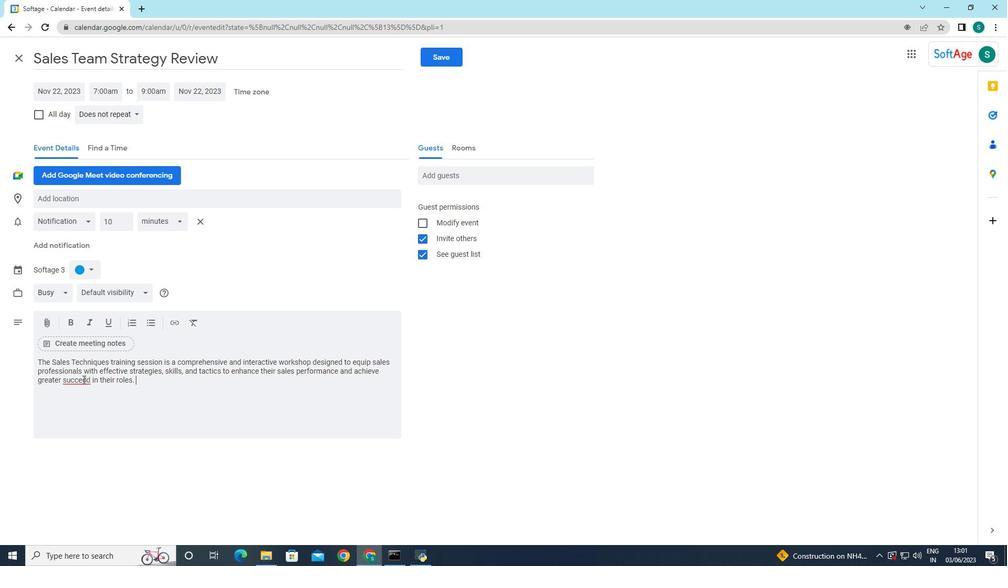 
Action: Mouse pressed right at (82, 377)
Screenshot: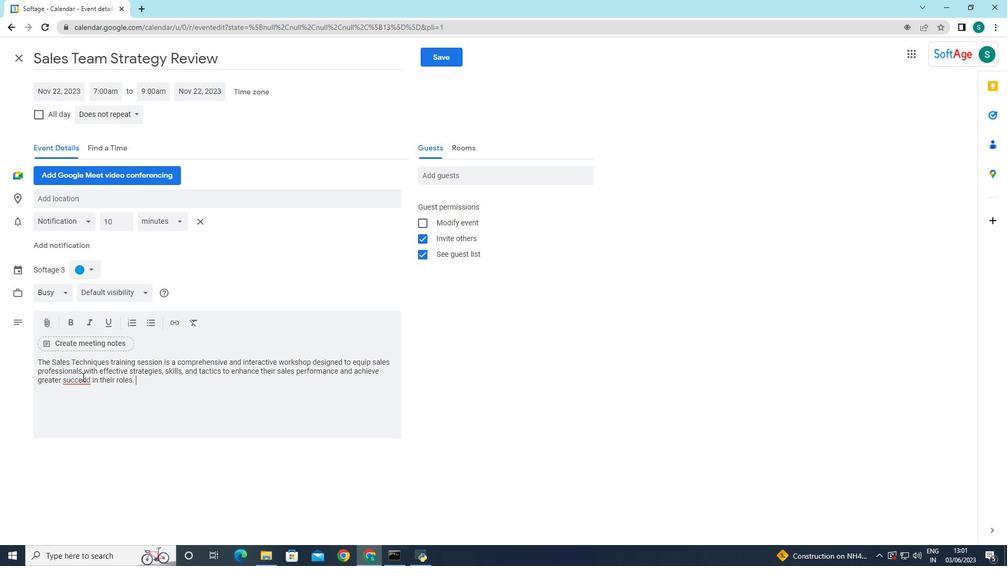 
Action: Mouse moved to (98, 386)
Screenshot: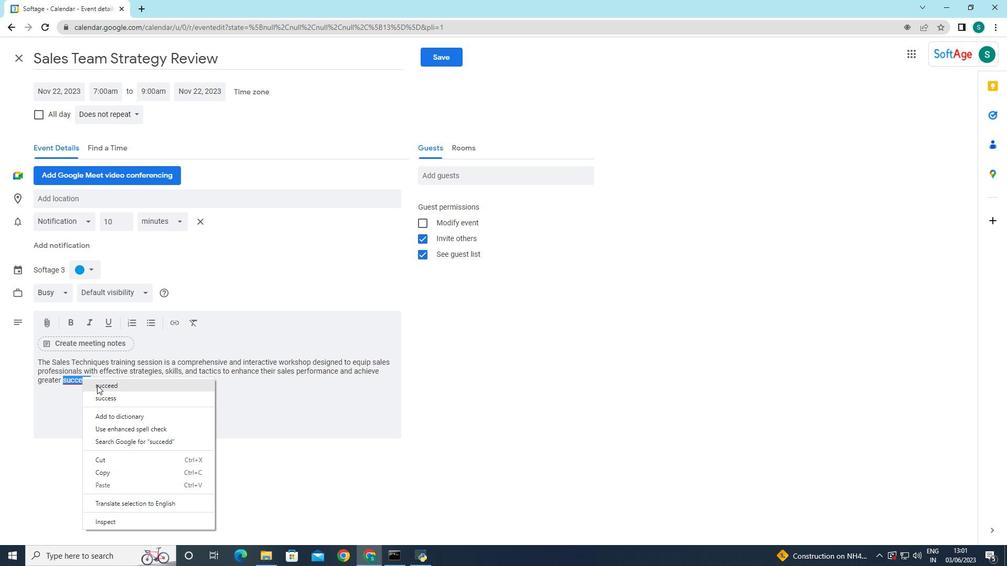 
Action: Mouse pressed left at (98, 386)
Screenshot: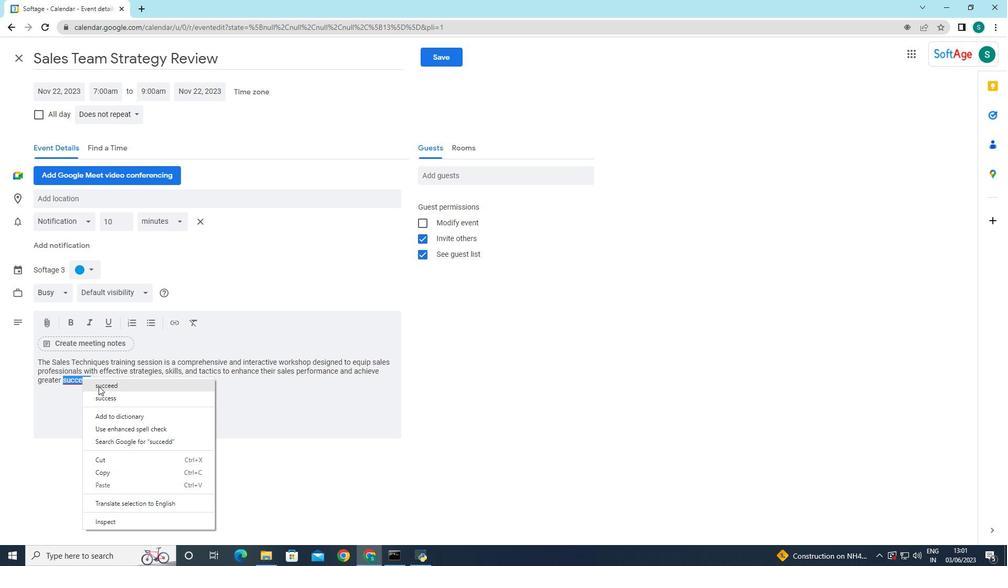 
Action: Mouse moved to (163, 383)
Screenshot: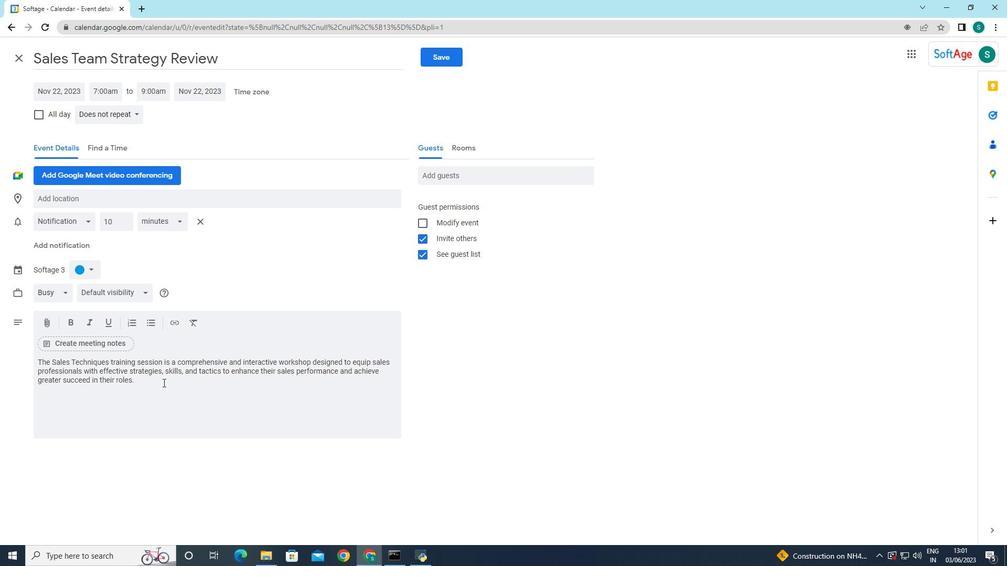 
Action: Mouse pressed left at (163, 383)
Screenshot: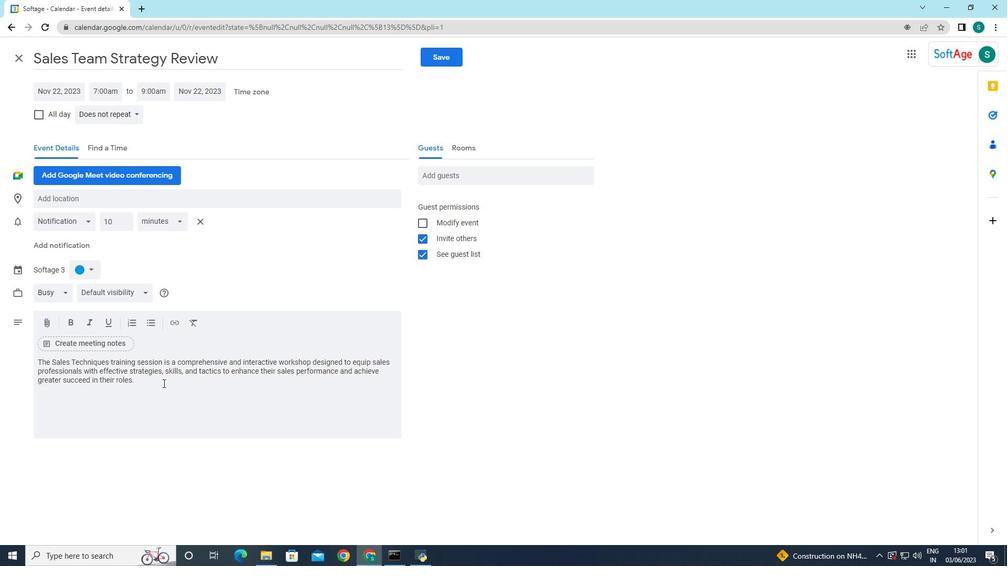 
Action: Mouse moved to (146, 384)
Screenshot: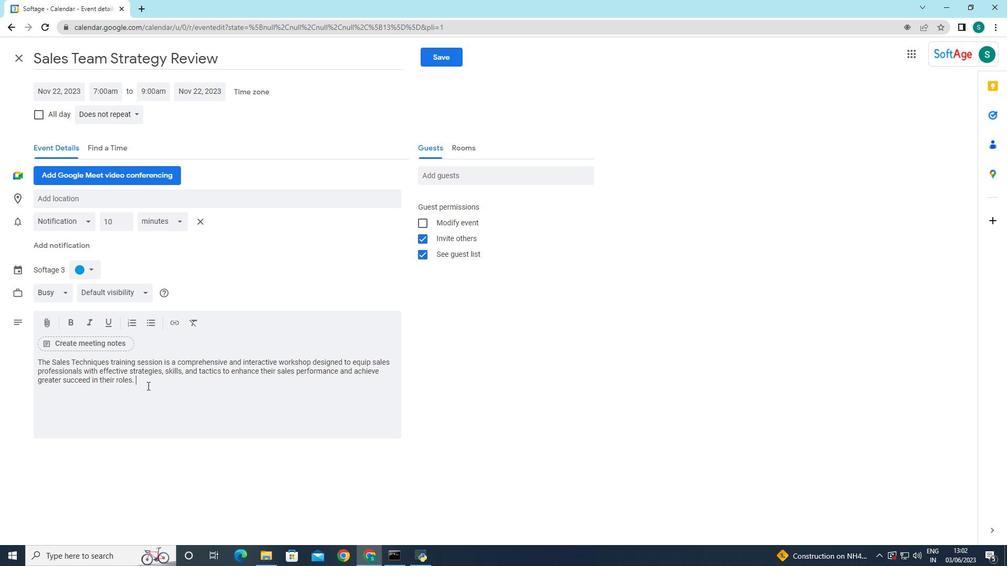 
Action: Mouse pressed left at (146, 384)
Screenshot: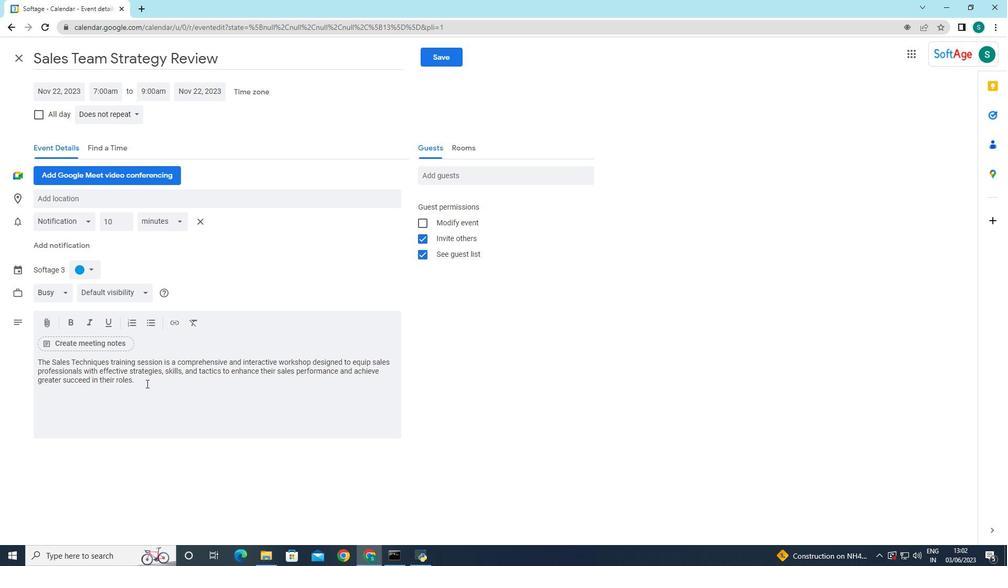 
Action: Mouse moved to (91, 379)
Screenshot: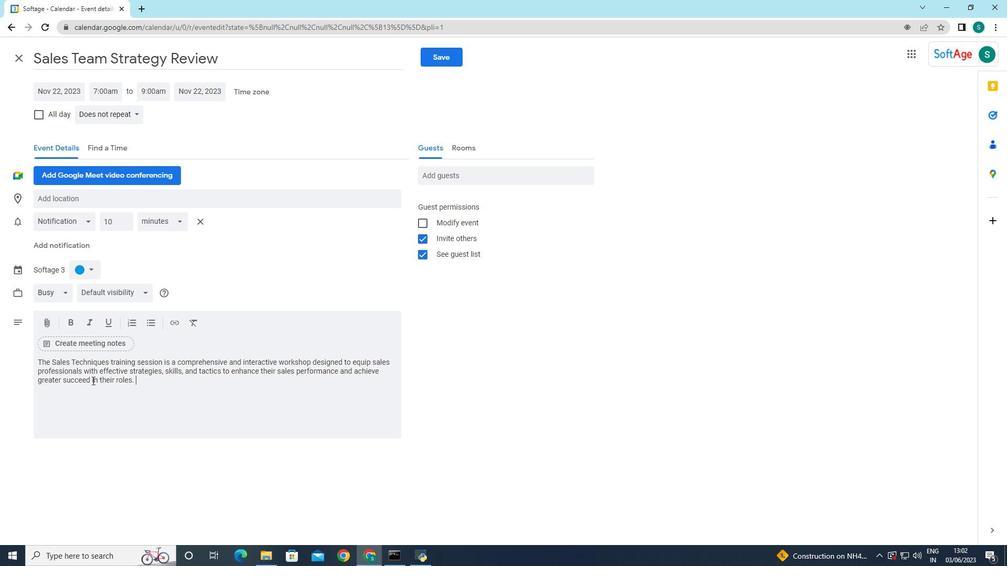 
Action: Mouse pressed left at (91, 379)
Screenshot: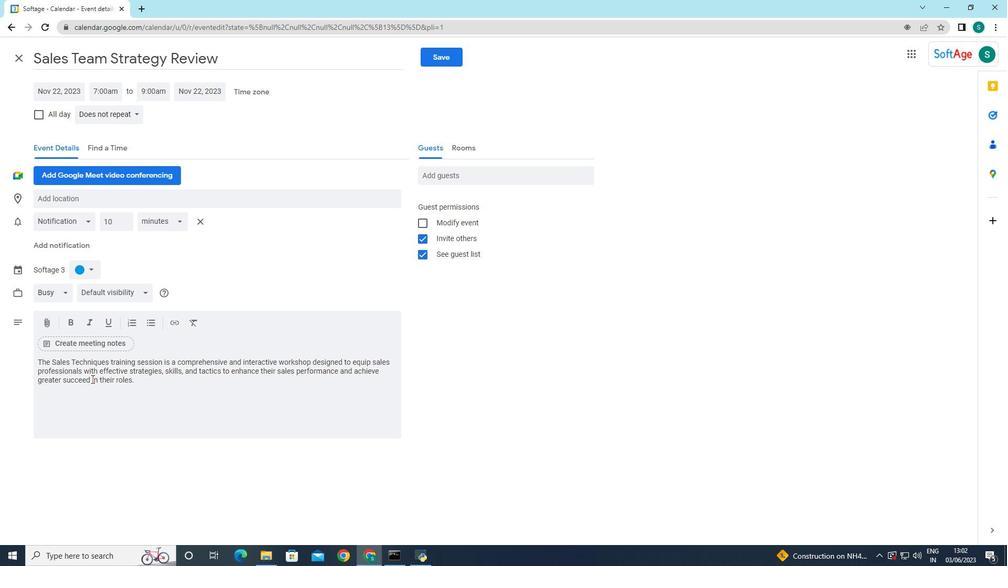 
Action: Mouse moved to (93, 385)
Screenshot: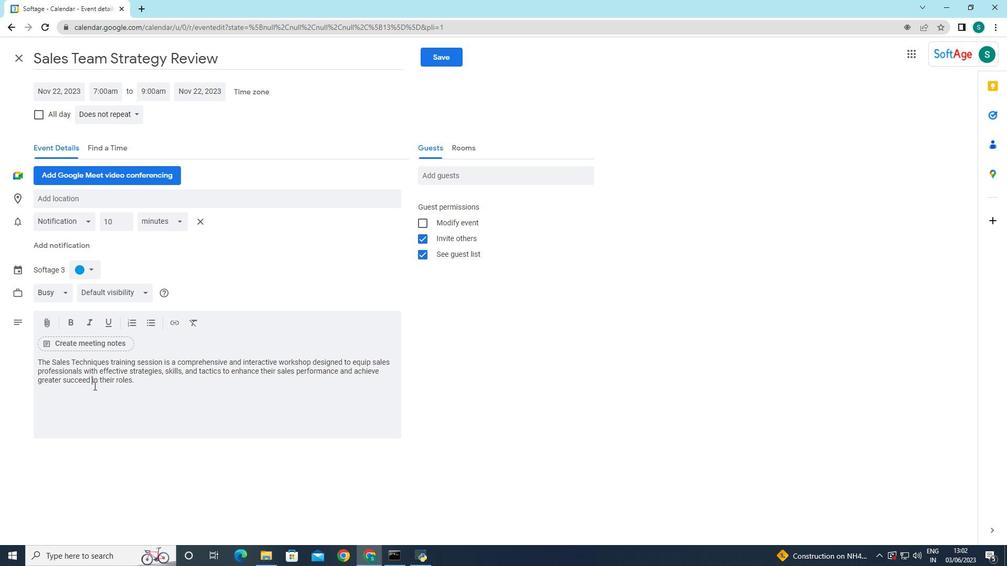 
Action: Key pressed <Key.backspace><Key.backspace><Key.backspace><Key.backspace>ess
Screenshot: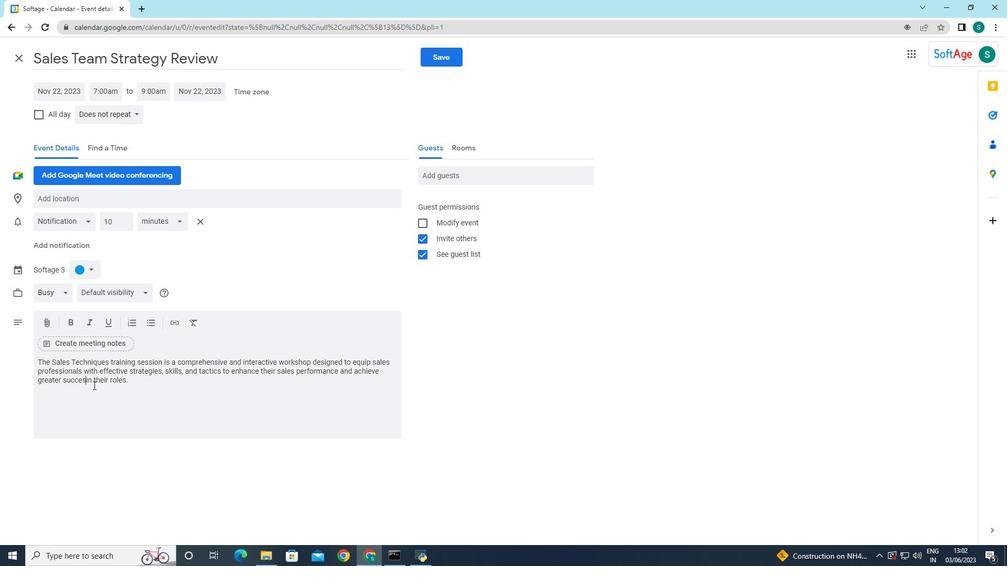 
Action: Mouse moved to (93, 416)
Screenshot: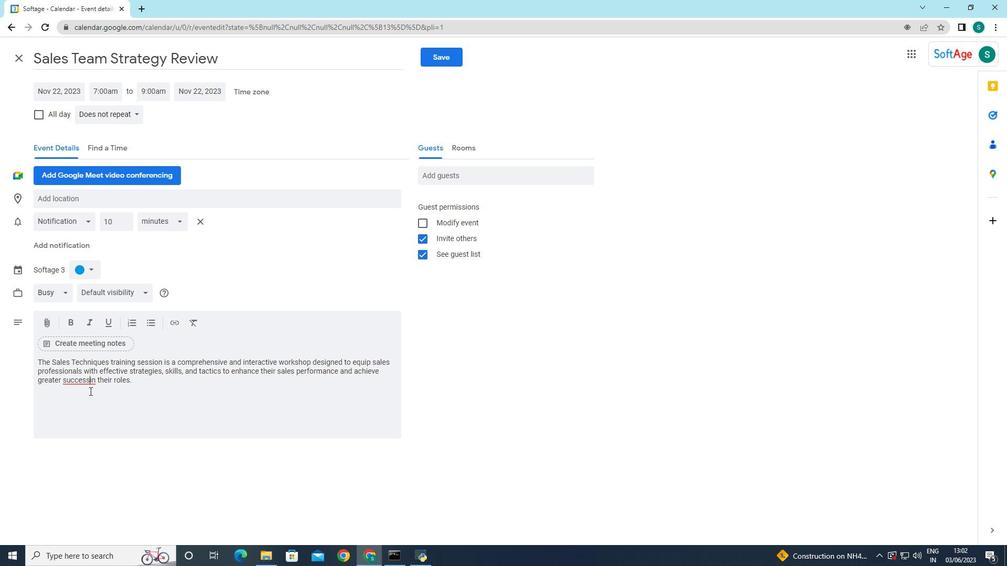 
Action: Key pressed <Key.space>
Screenshot: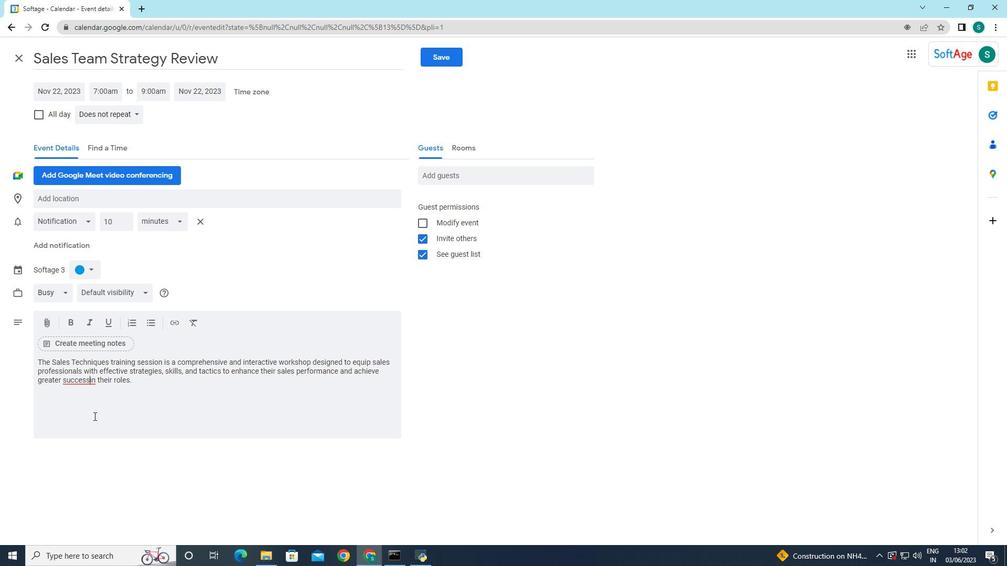 
Action: Mouse moved to (146, 384)
Screenshot: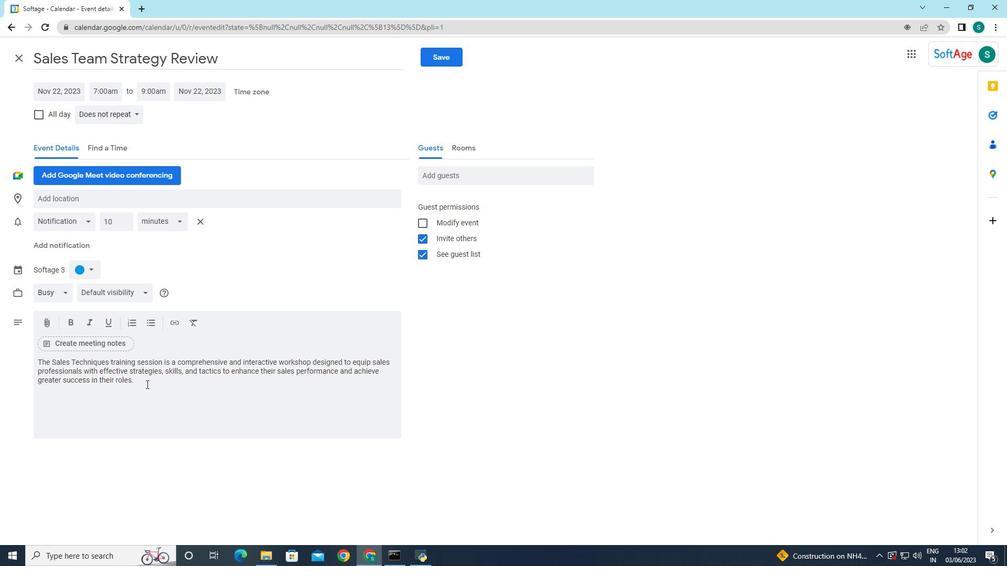 
Action: Mouse pressed left at (146, 384)
Screenshot: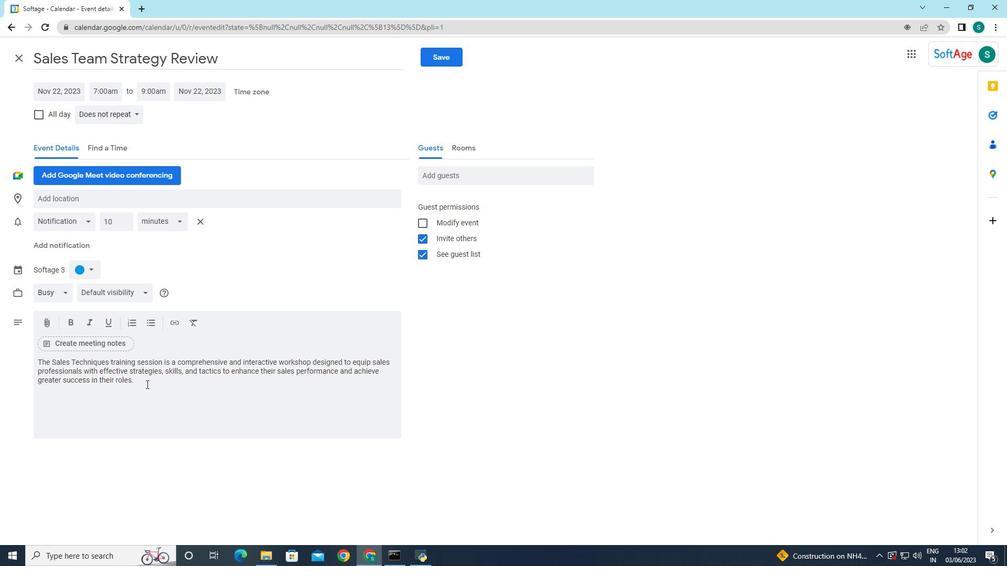 
Action: Mouse moved to (144, 383)
Screenshot: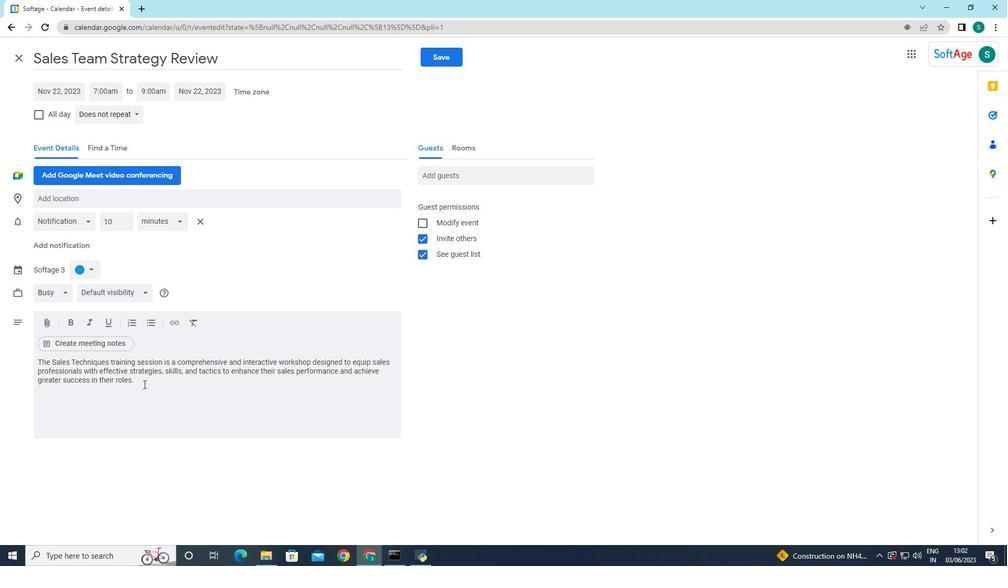 
Action: Key pressed <Key.caps_lock>T<Key.caps_lock>his<Key.space>session<Key.space>focuses<Key.space>i=<Key.backspace><Key.backspace>on<Key.space>developing<Key.space>a<Key.space>deep<Key.space>understanding<Key.space>of<Key.space>customer<Key.space>needs,<Key.space>throuh<Key.backspace>gh<Key.space>persuasic<Key.backspace>ve<Key.space>and<Key.space>customer-centric<Key.space>appro<Key.backspace><Key.backspace><Key.backspace><Key.backspace><Key.backspace>
Screenshot: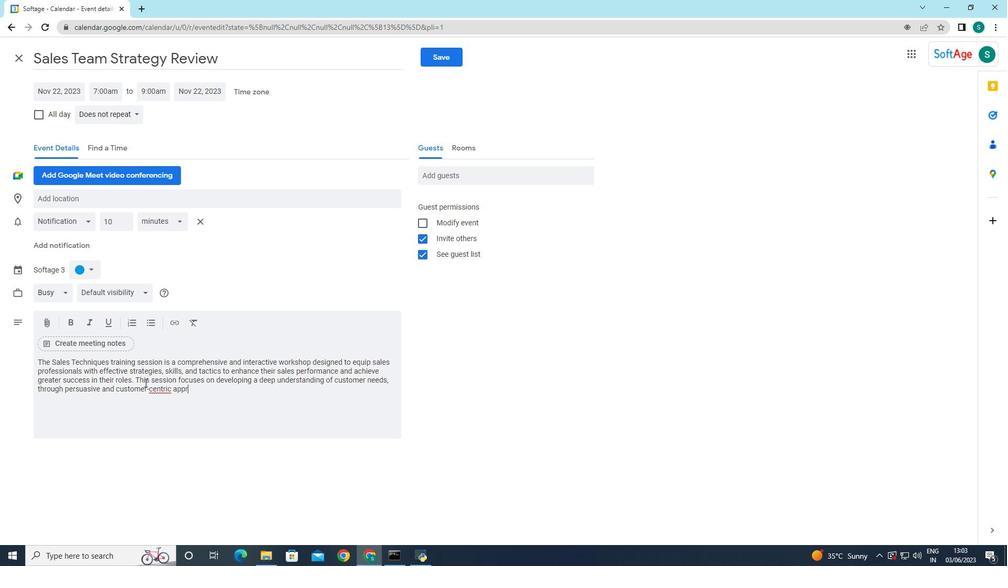 
Action: Mouse moved to (170, 396)
Screenshot: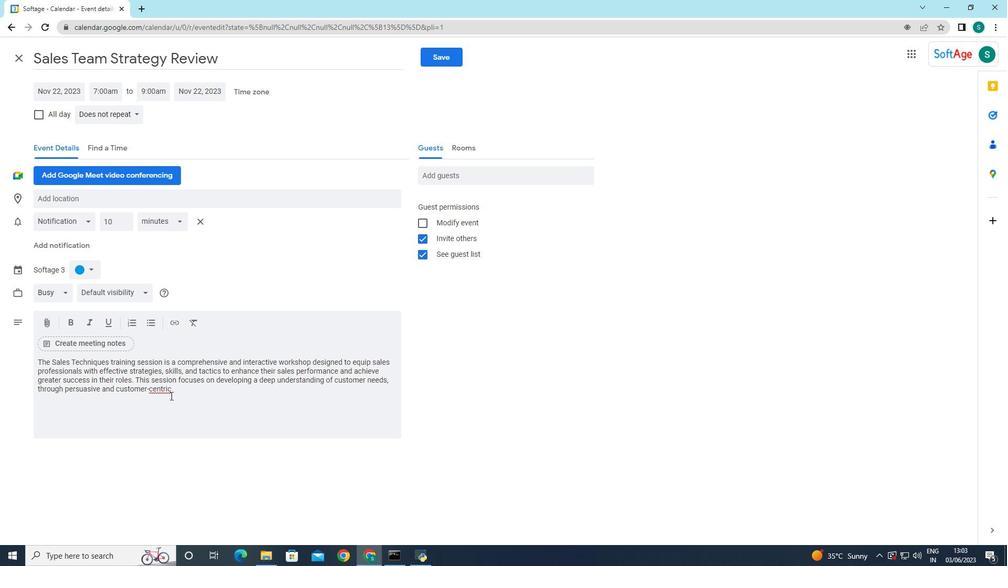
Action: Key pressed <Key.space>approaches.
Screenshot: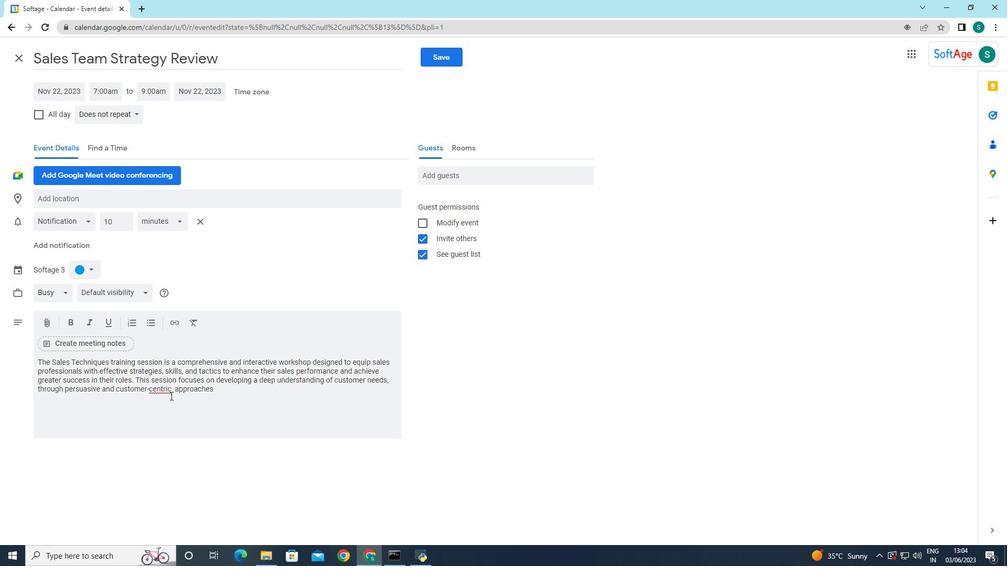
Action: Mouse moved to (90, 265)
Screenshot: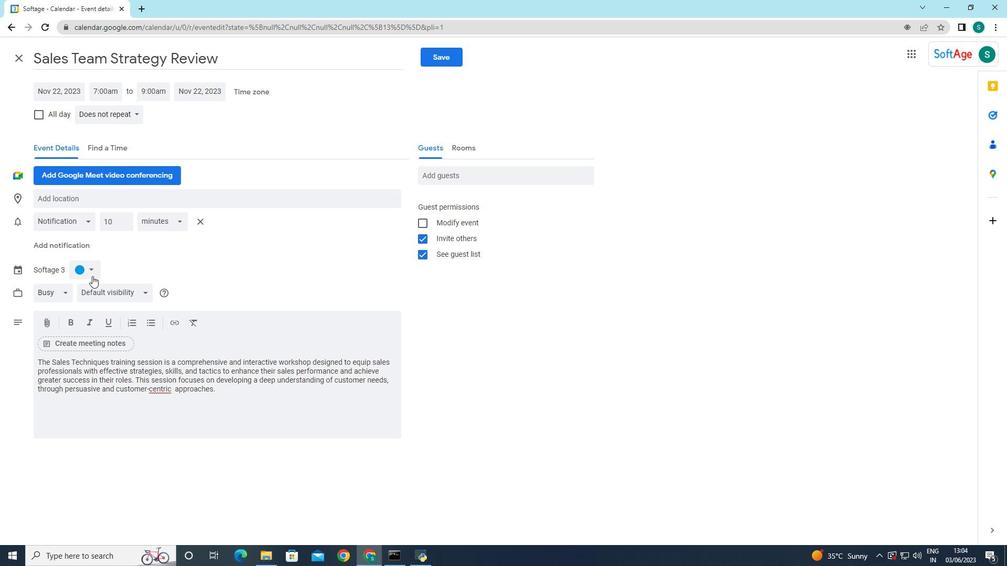 
Action: Mouse pressed left at (90, 265)
Screenshot: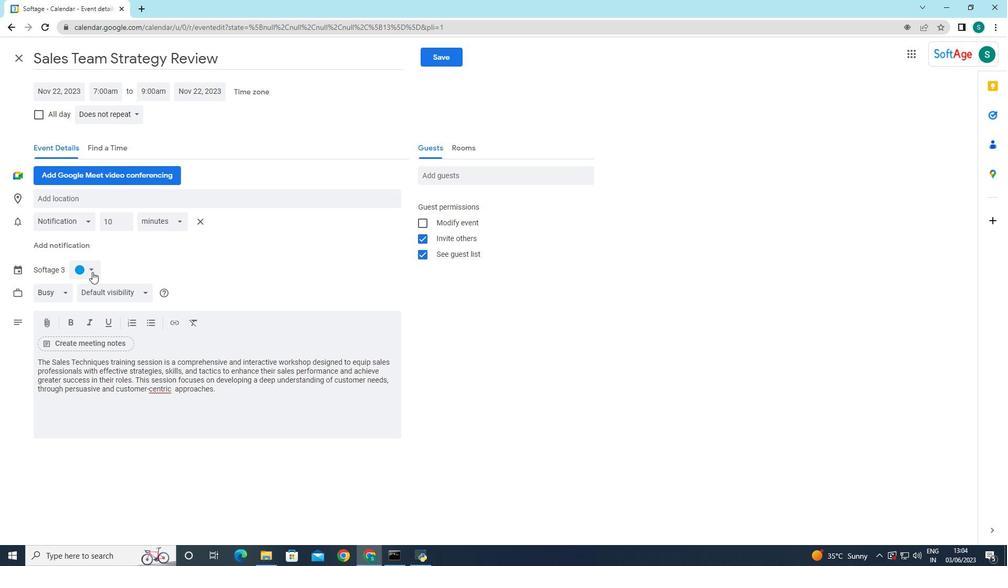 
Action: Mouse moved to (79, 293)
Screenshot: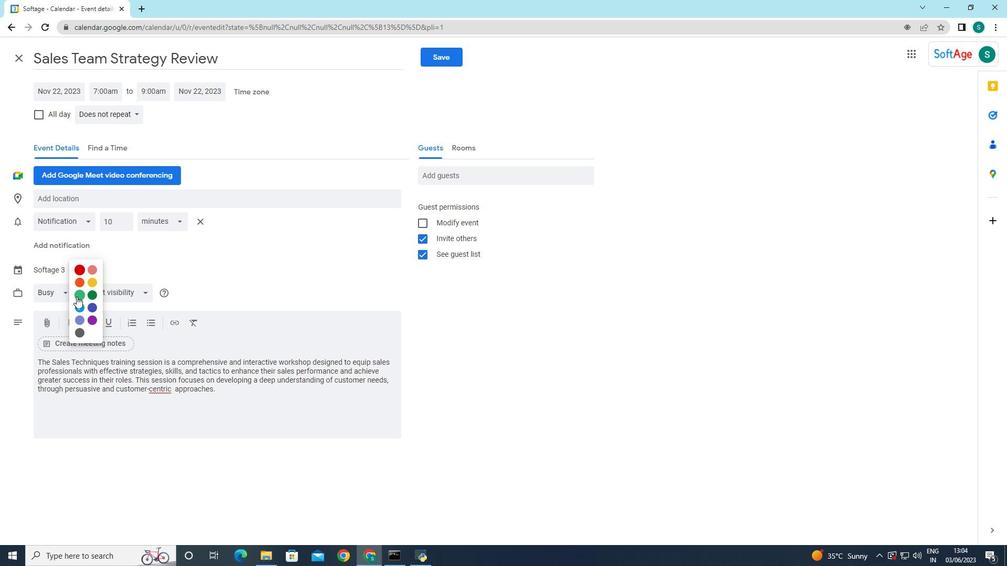 
Action: Mouse pressed left at (79, 293)
Screenshot: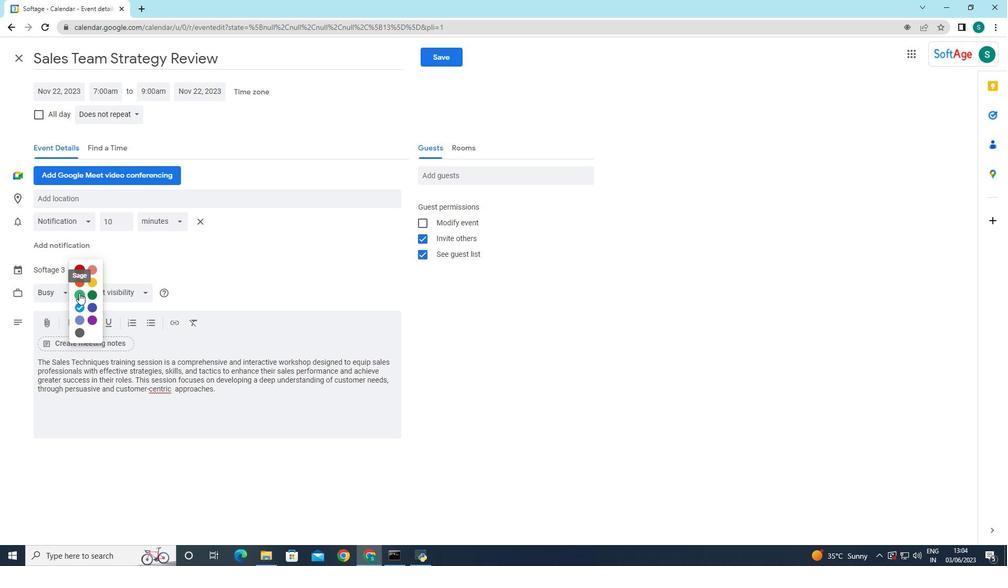 
Action: Mouse moved to (70, 192)
Screenshot: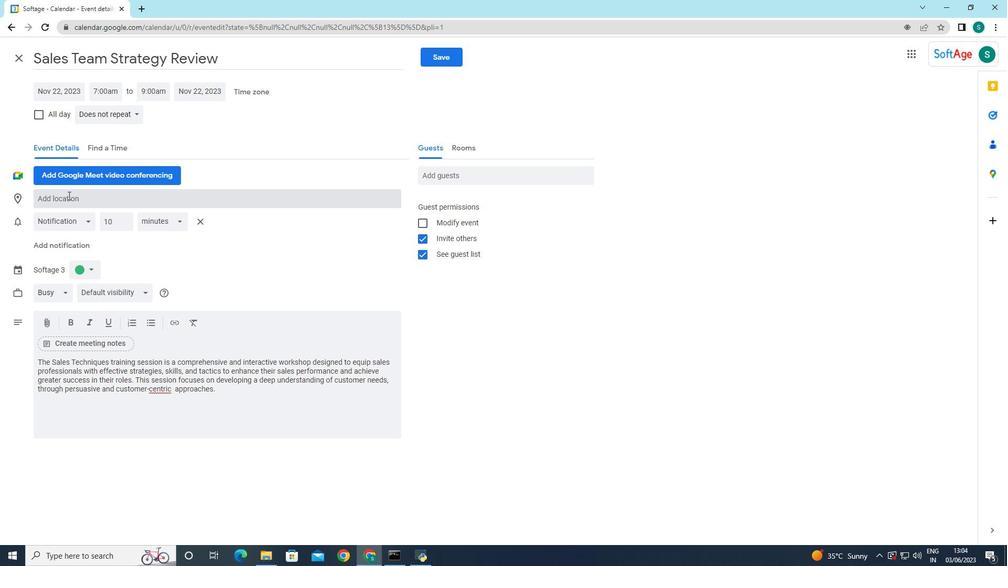 
Action: Mouse pressed left at (70, 192)
Screenshot: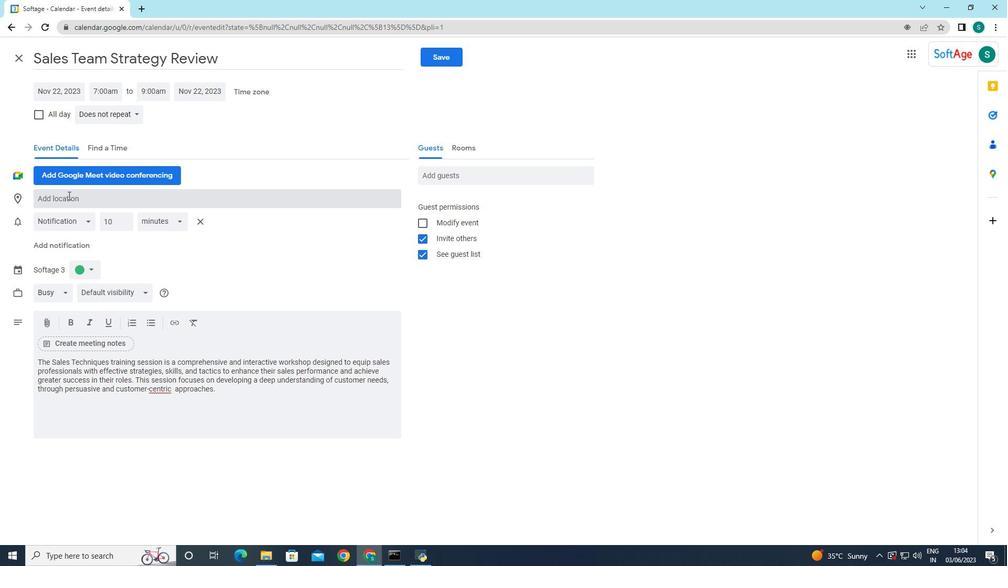 
Action: Key pressed 123
Screenshot: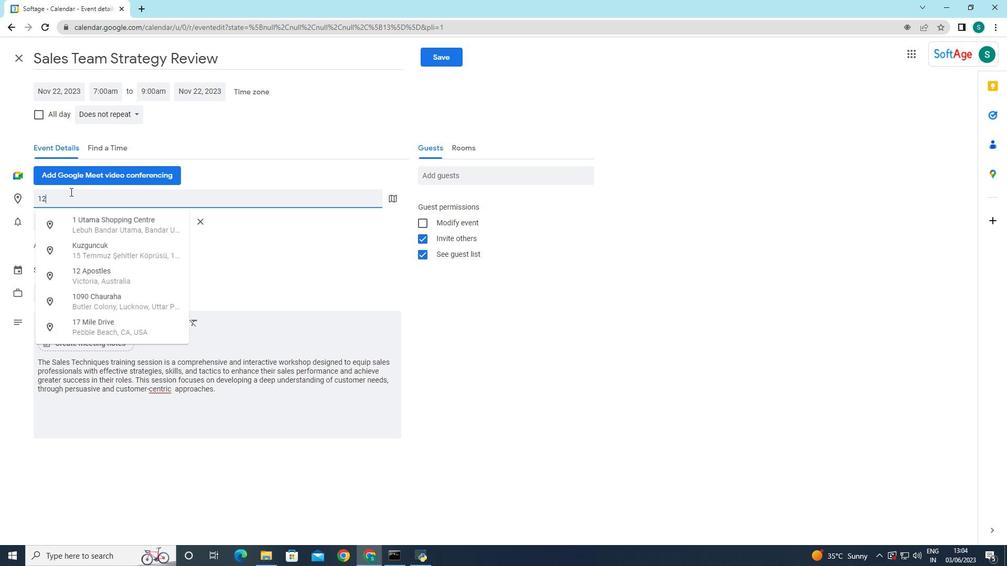 
Action: Mouse moved to (108, 201)
Screenshot: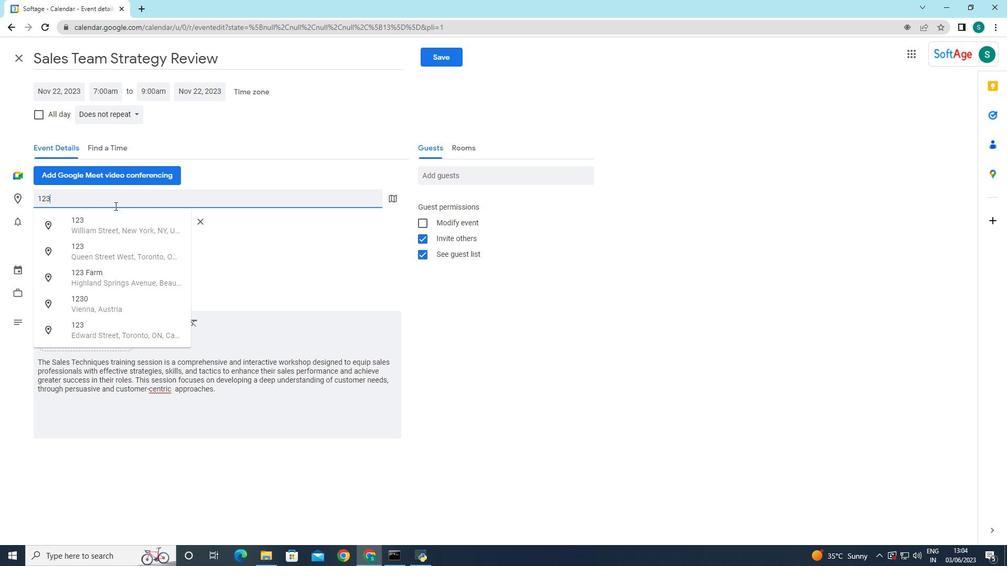 
Action: Key pressed <Key.space><Key.shift>Chateau<Key.space>de<Key.space><Key.shift>Cha<Key.backspace>sm=<Key.backspace><Key.backspace>a<Key.backspace><Key.backspace>amboard,<Key.space><Key.shift>Chamboard,<Key.space><Key.shift>France
Screenshot: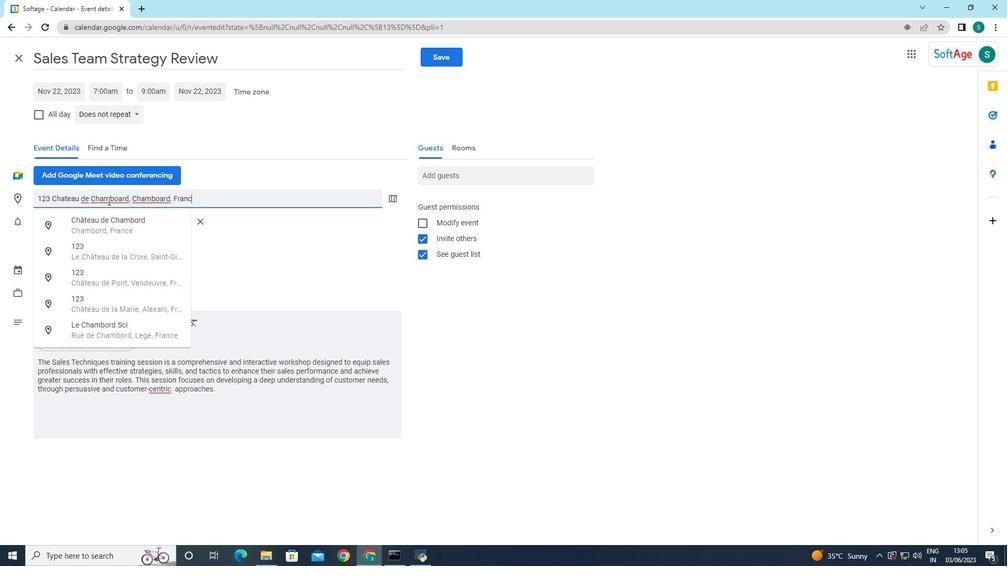 
Action: Mouse moved to (287, 252)
Screenshot: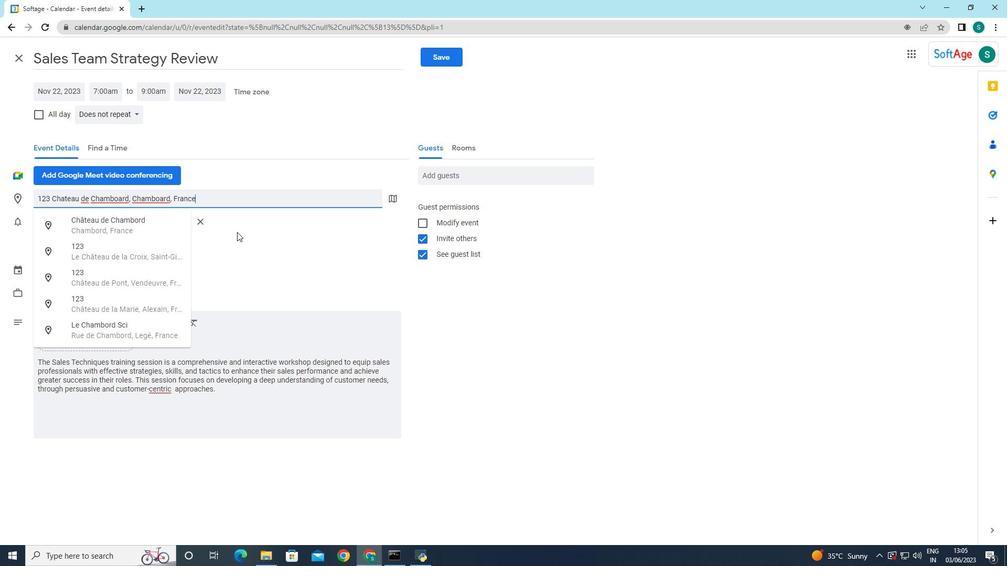 
Action: Mouse pressed left at (287, 252)
Screenshot: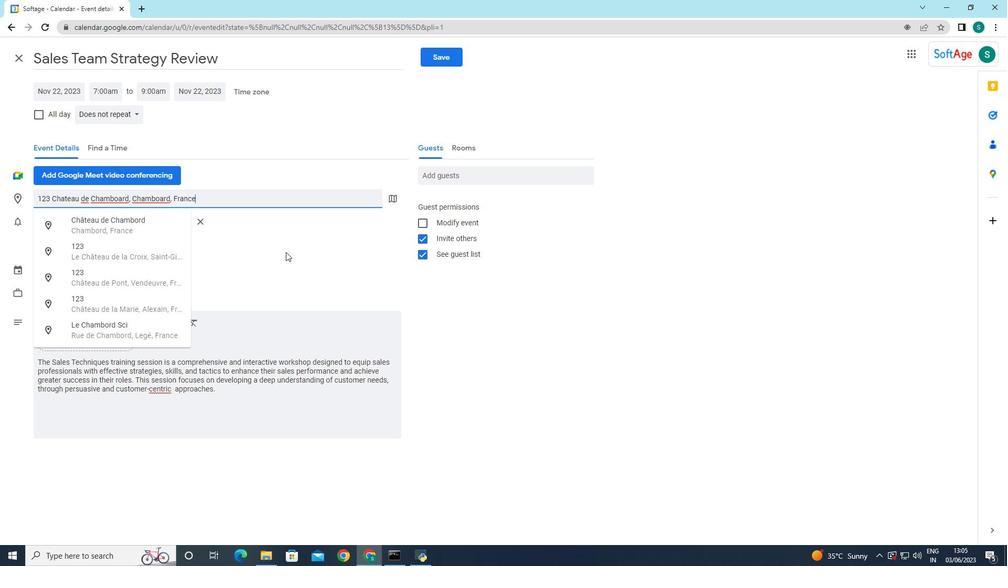 
Action: Mouse moved to (434, 175)
Screenshot: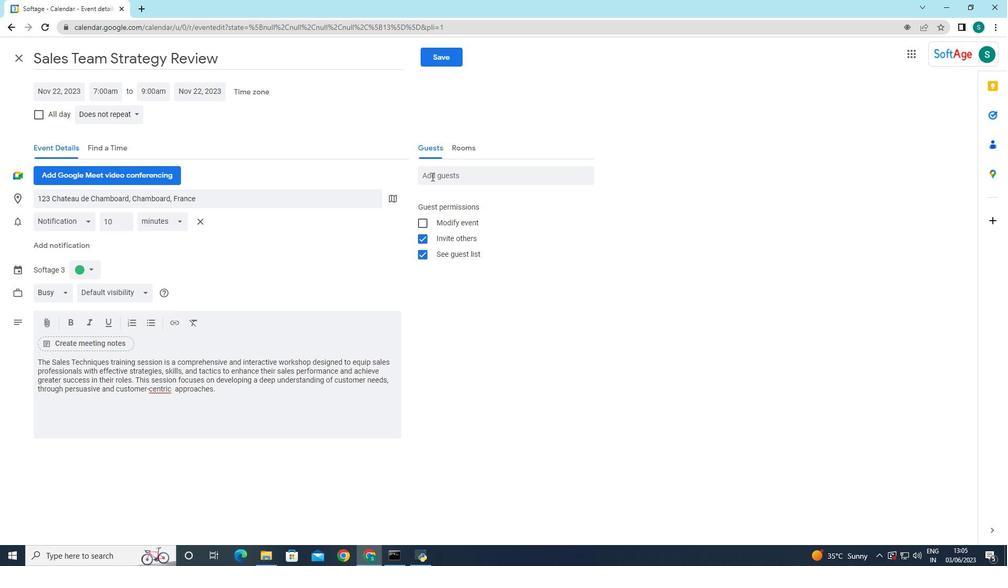 
Action: Mouse pressed left at (434, 175)
Screenshot: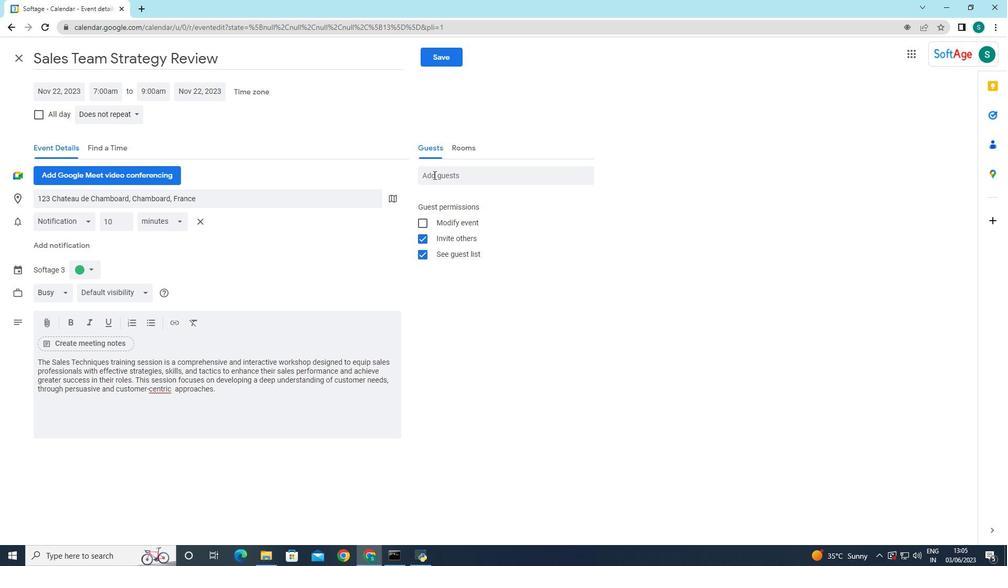 
Action: Key pressed softage.6
Screenshot: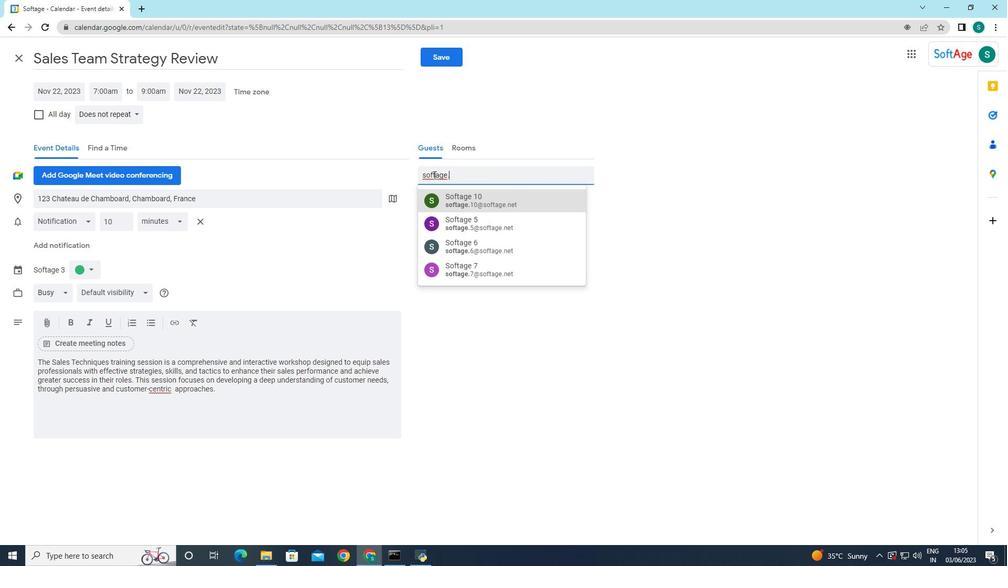 
Action: Mouse moved to (462, 201)
Screenshot: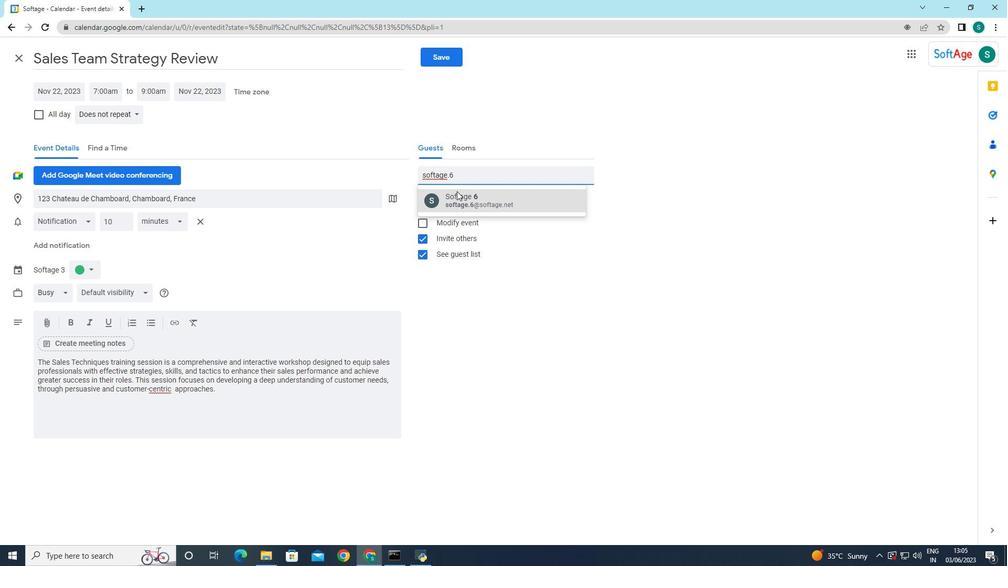 
Action: Mouse pressed left at (462, 201)
Screenshot: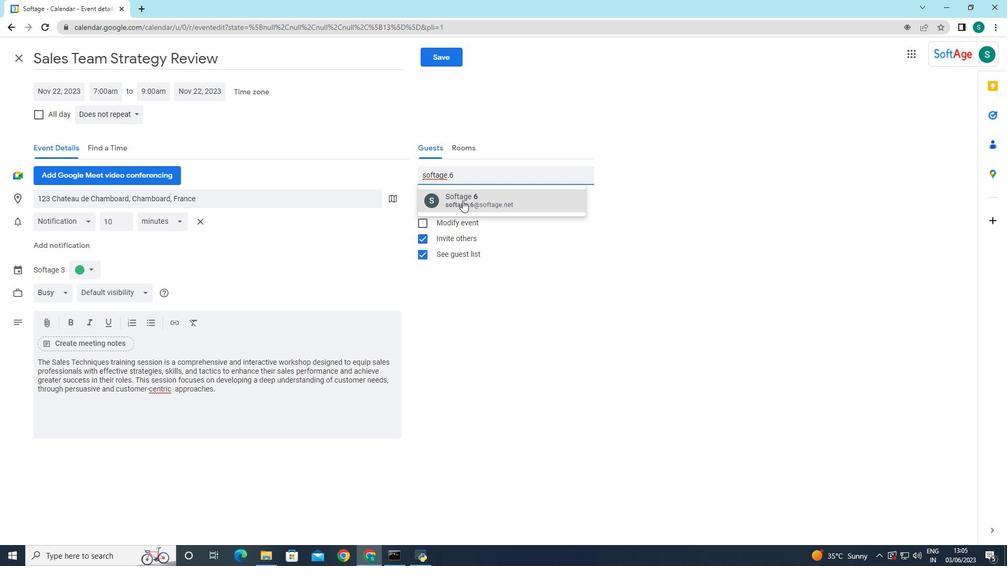 
Action: Mouse moved to (496, 175)
Screenshot: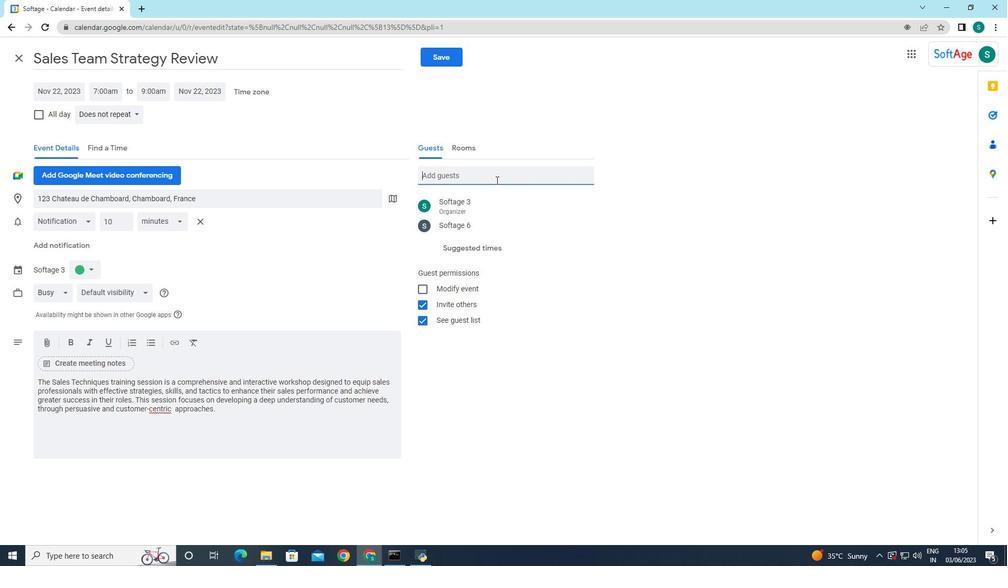 
Action: Mouse pressed left at (496, 175)
Screenshot: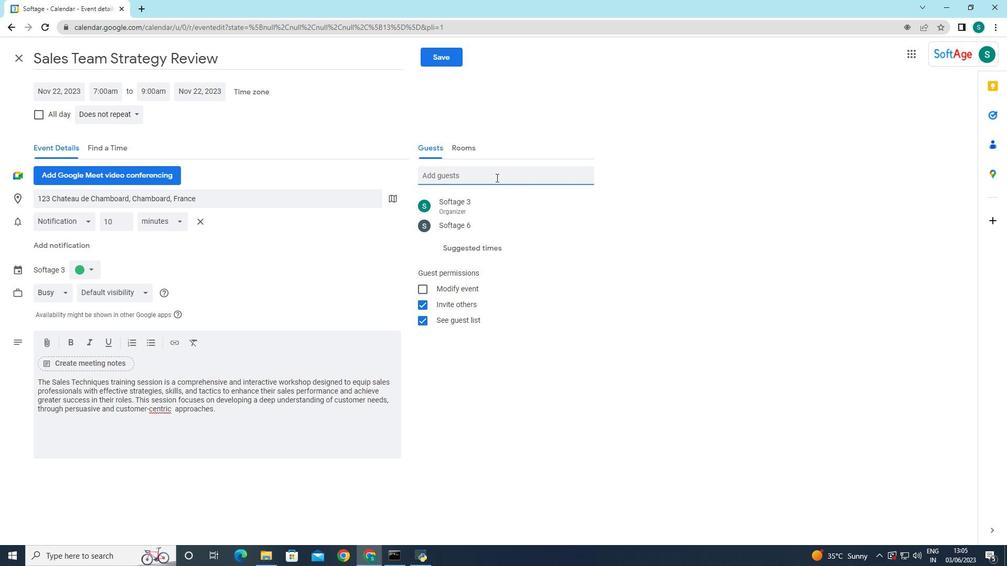
Action: Key pressed softage.7
Screenshot: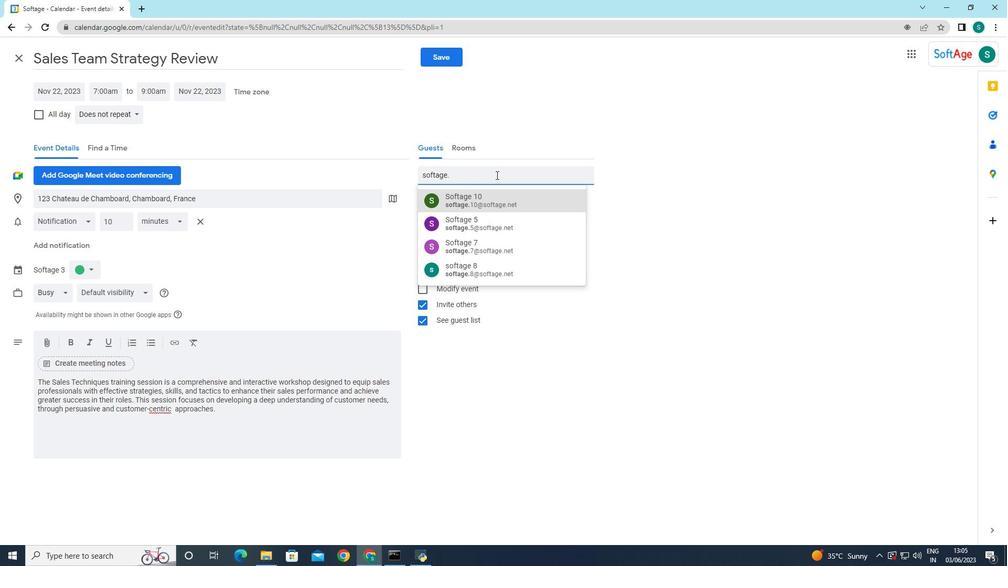 
Action: Mouse moved to (492, 196)
Screenshot: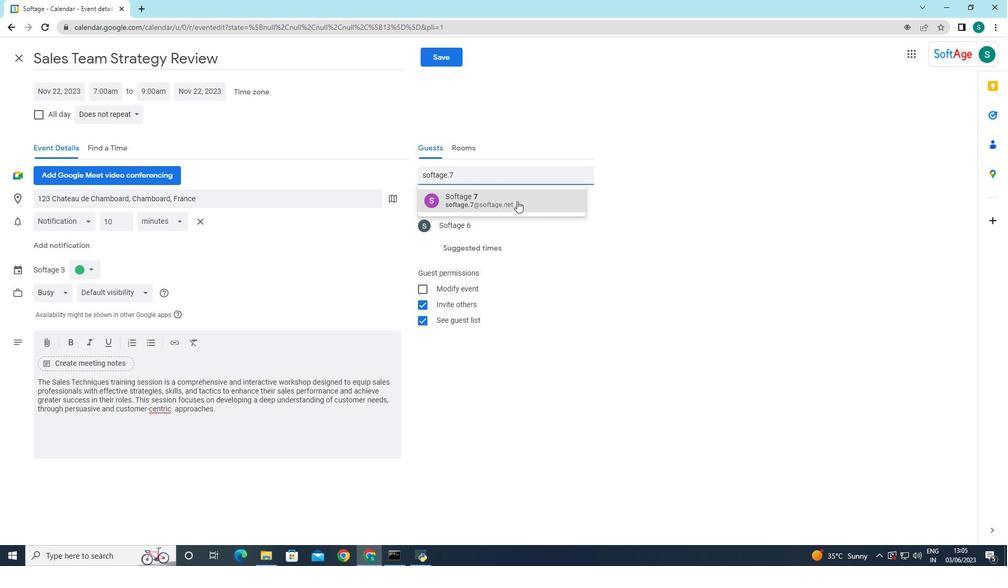 
Action: Mouse pressed left at (492, 196)
Screenshot: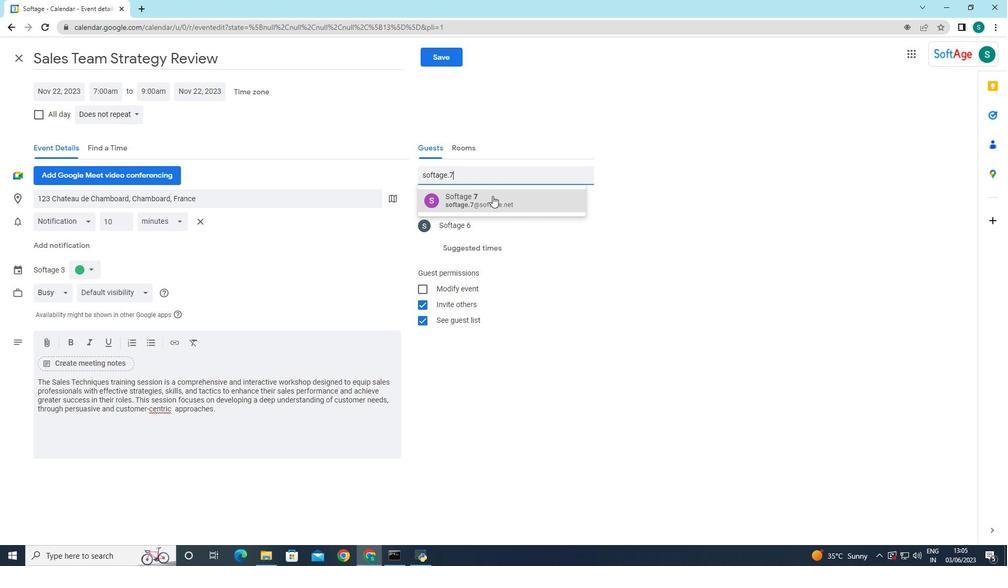 
Action: Mouse moved to (584, 206)
Screenshot: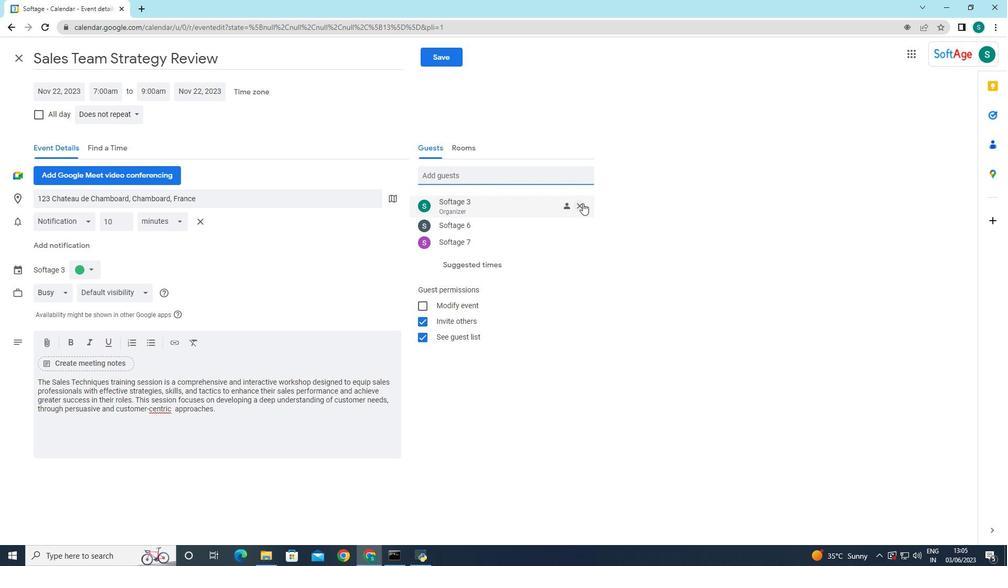
Action: Mouse pressed left at (584, 206)
Screenshot: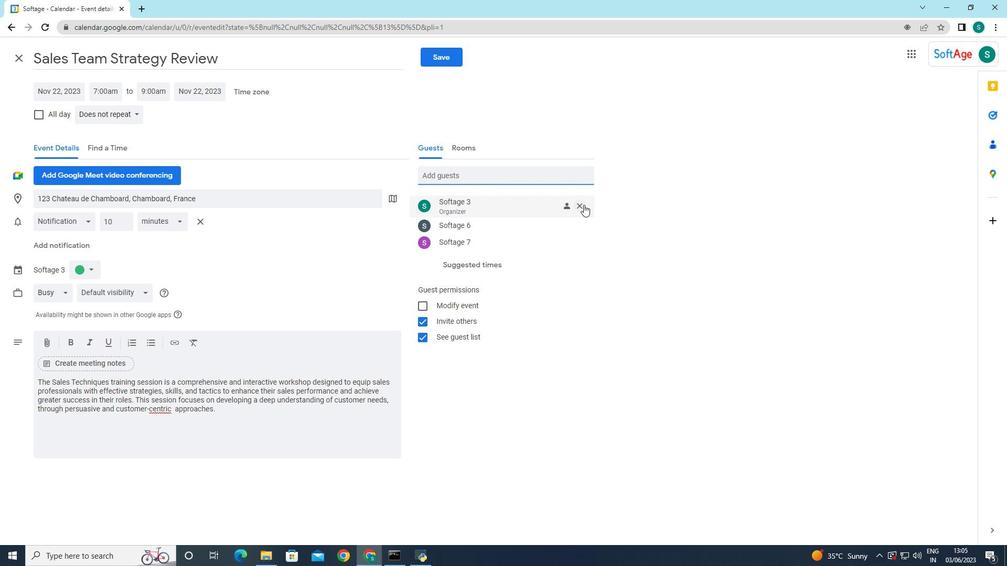 
Action: Mouse moved to (119, 110)
Screenshot: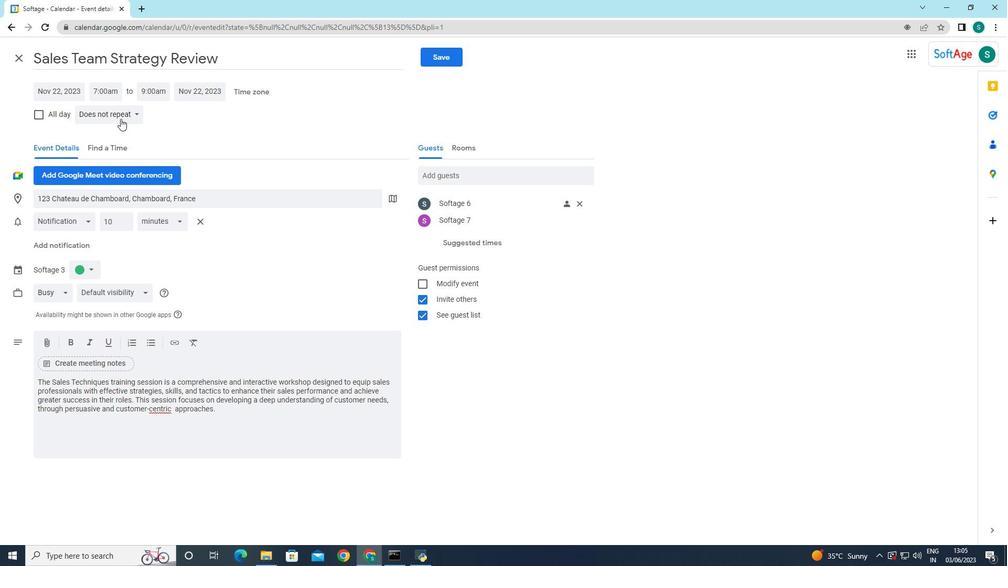 
Action: Mouse pressed left at (119, 110)
Screenshot: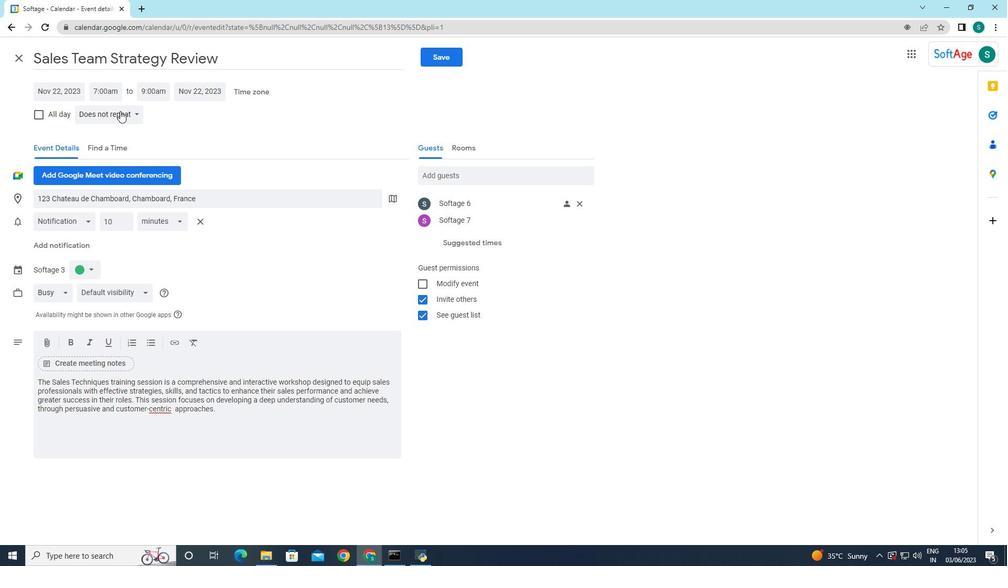 
Action: Mouse moved to (124, 114)
Screenshot: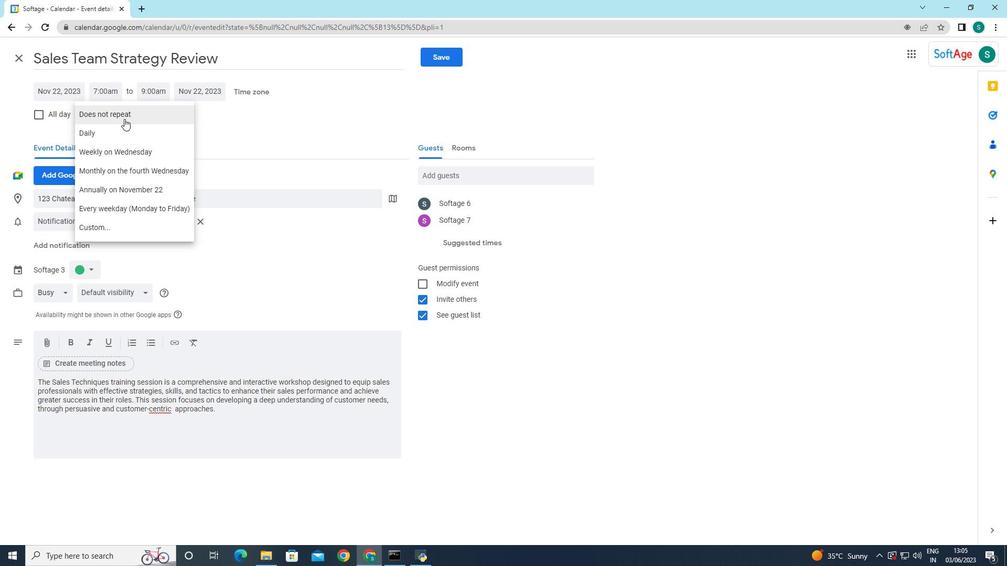 
Action: Mouse pressed left at (124, 114)
Screenshot: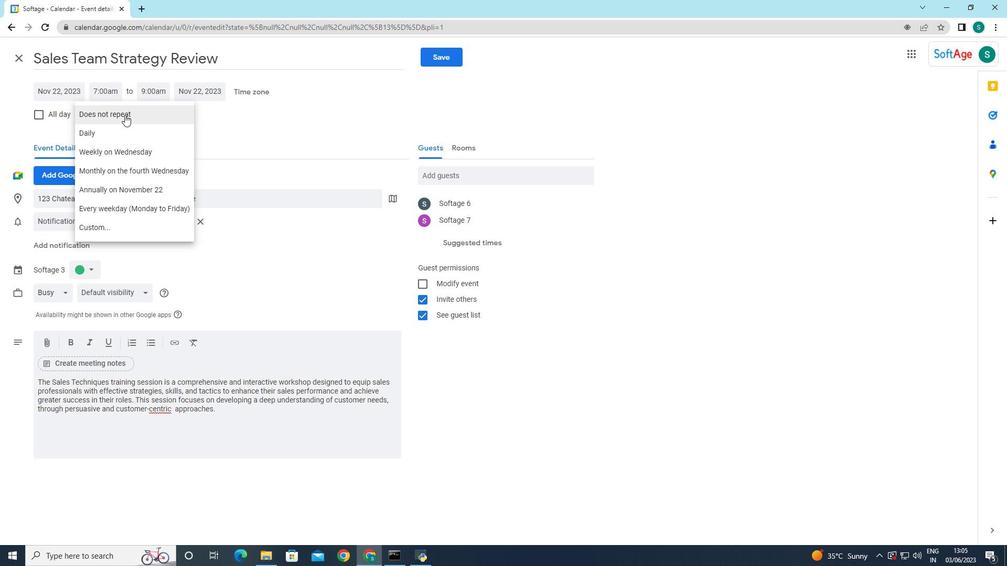 
Action: Mouse moved to (432, 55)
Screenshot: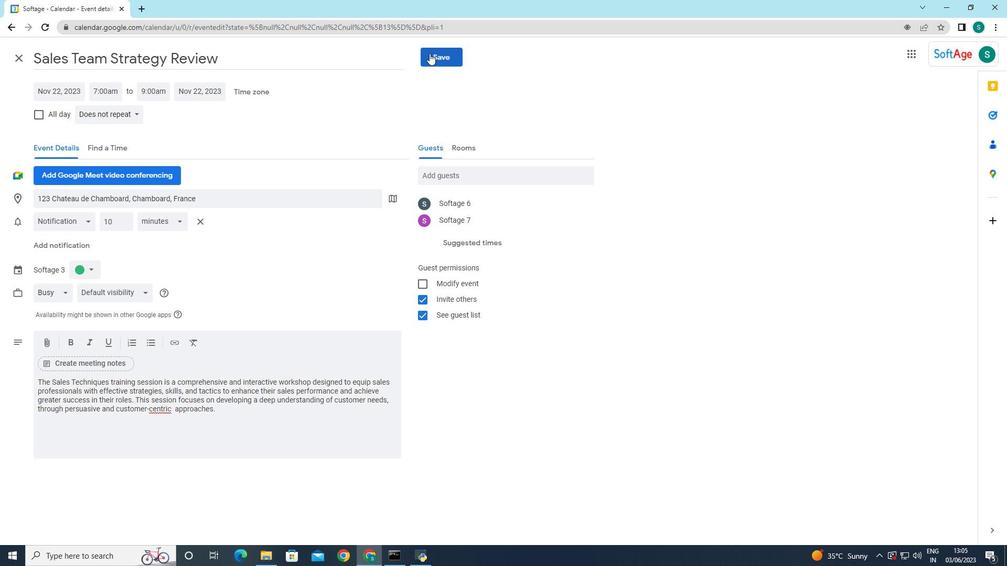 
Action: Mouse pressed left at (432, 55)
Screenshot: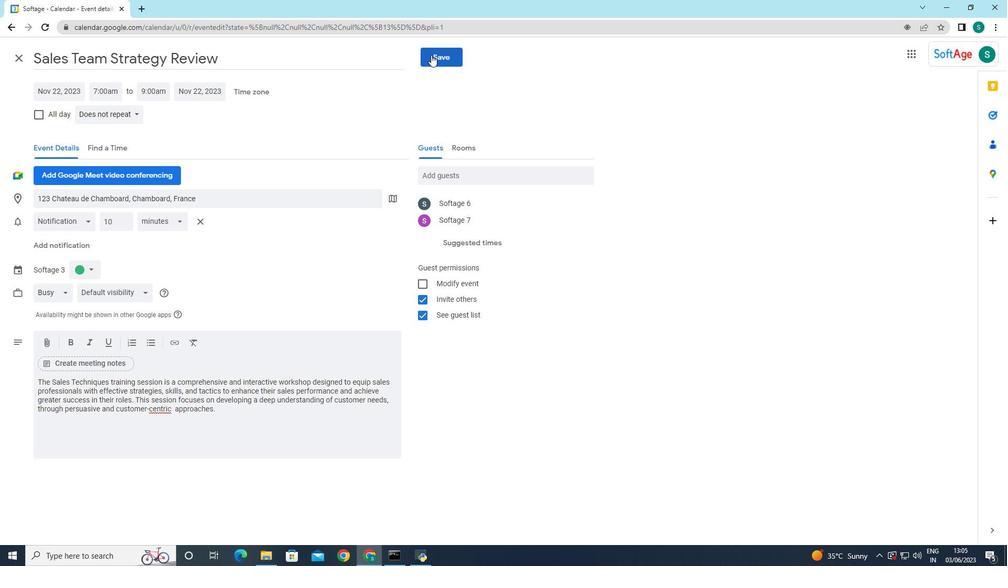 
Action: Mouse moved to (603, 316)
Screenshot: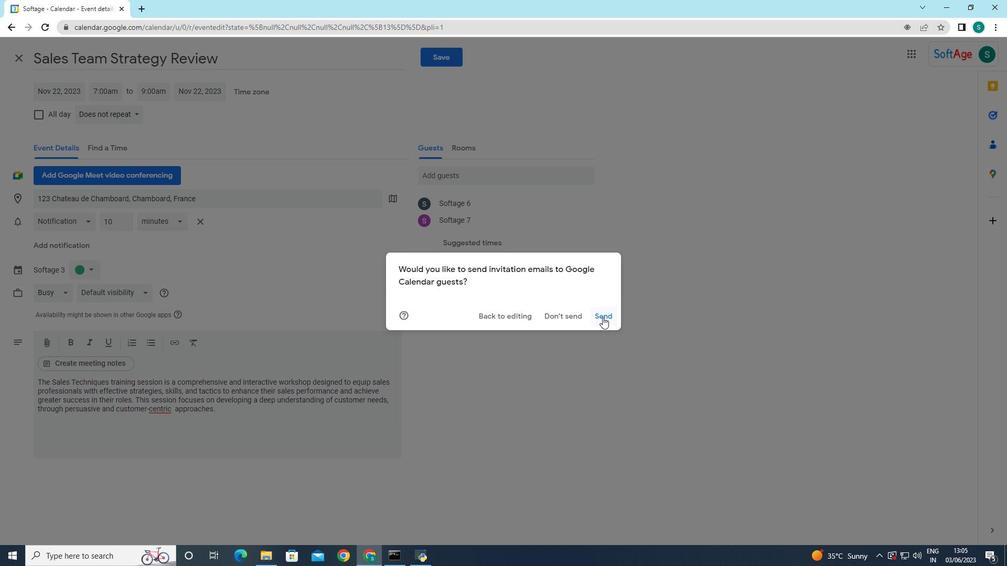 
Action: Mouse pressed left at (603, 316)
Screenshot: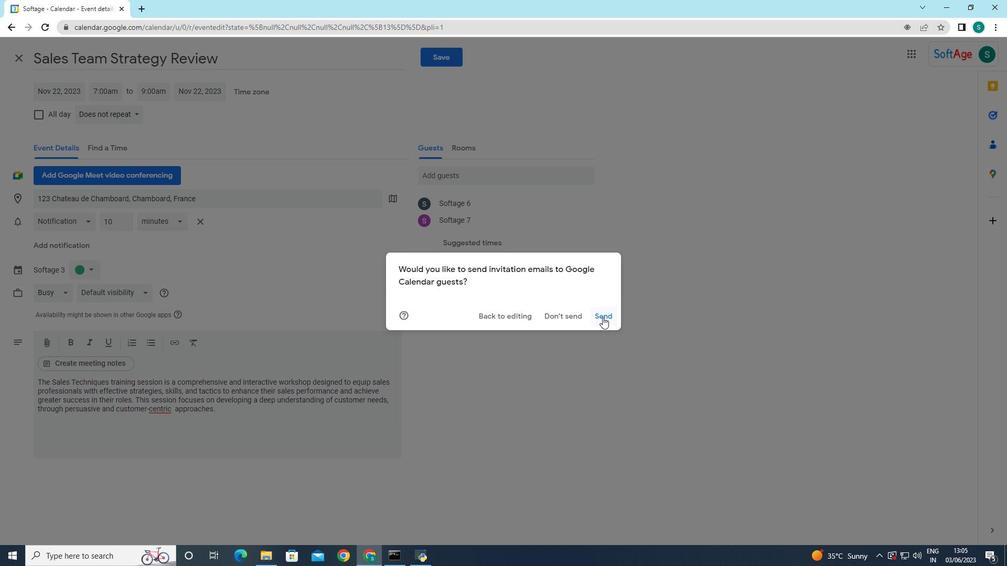 
Action: Mouse moved to (603, 316)
Screenshot: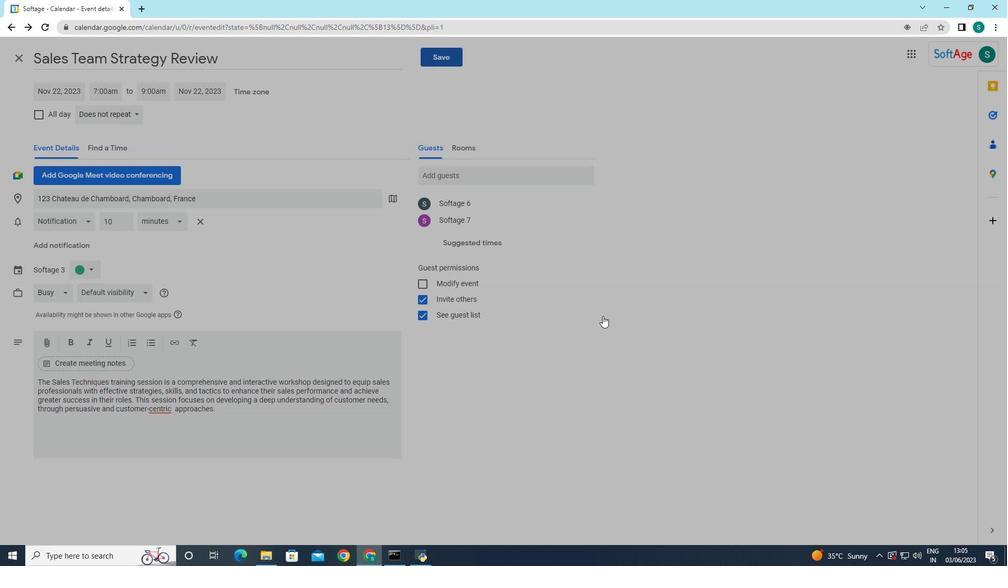
